 Task: Add a signature Lindsay Hall containing With gratitude and sincere wishes, Lindsay Hall to email address softage.9@softage.net and add a label Product manuals
Action: Mouse moved to (1011, 63)
Screenshot: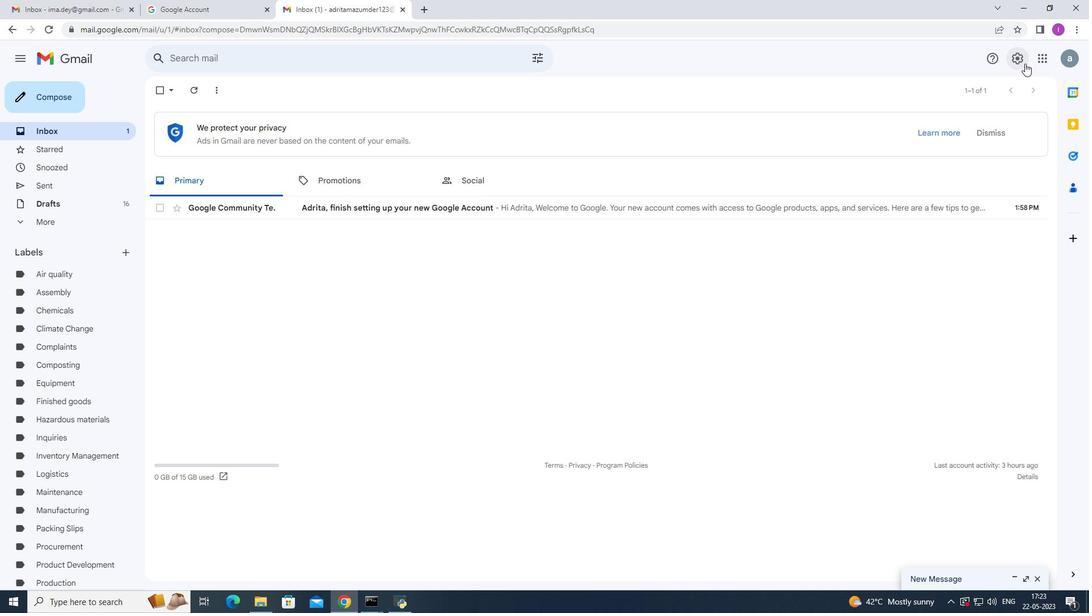 
Action: Mouse pressed left at (1011, 63)
Screenshot: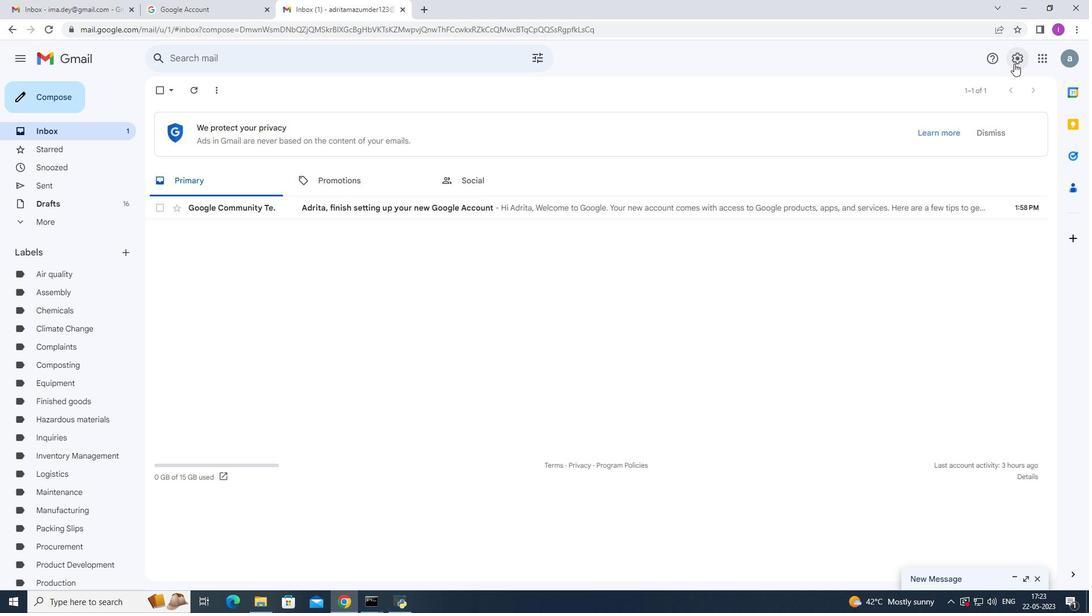 
Action: Mouse moved to (985, 111)
Screenshot: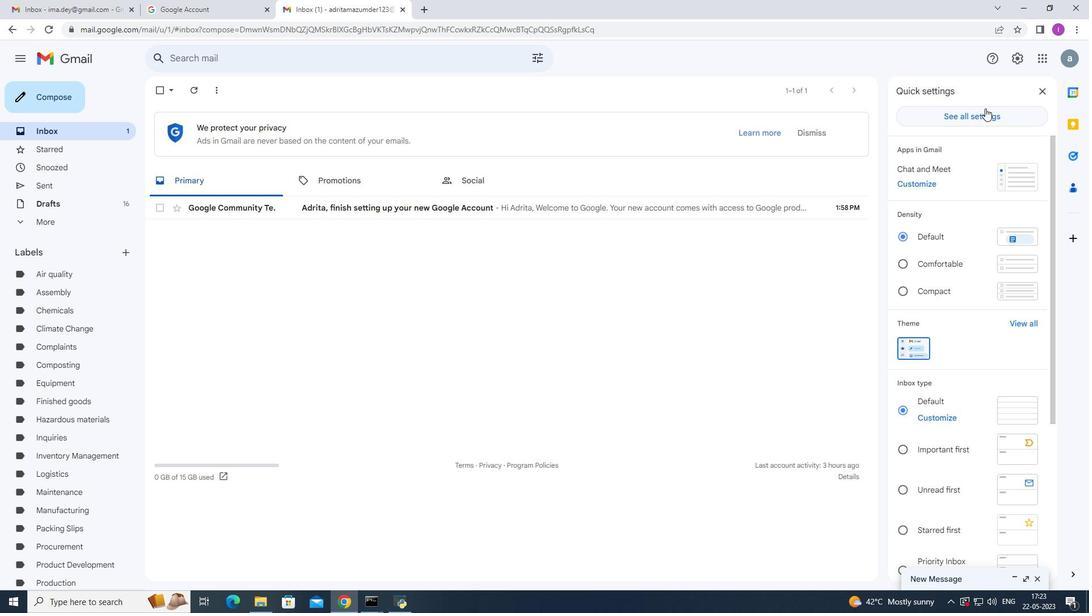 
Action: Mouse pressed left at (985, 111)
Screenshot: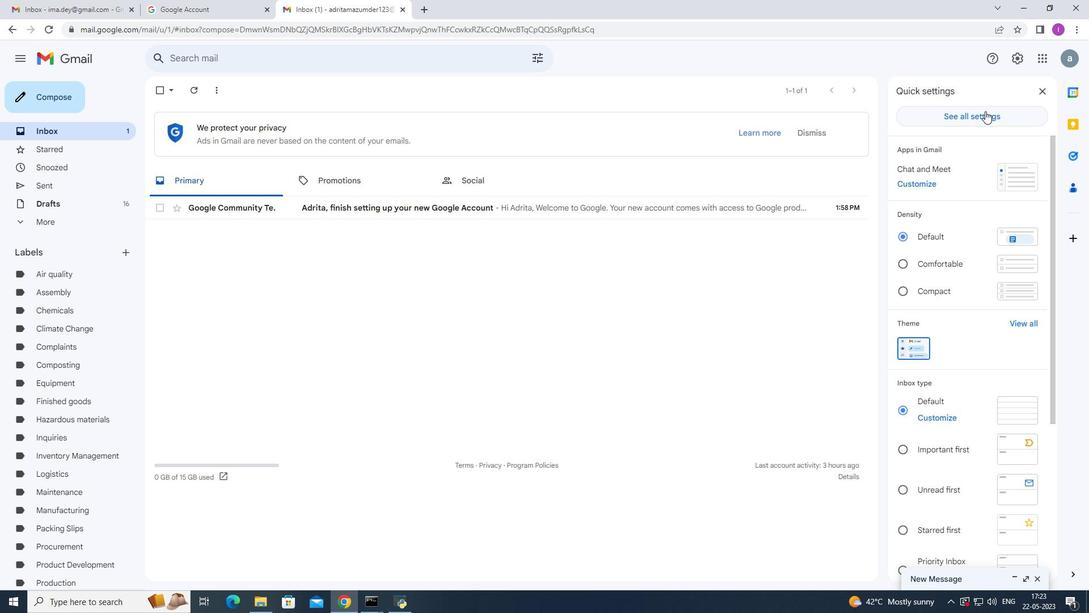 
Action: Mouse moved to (631, 496)
Screenshot: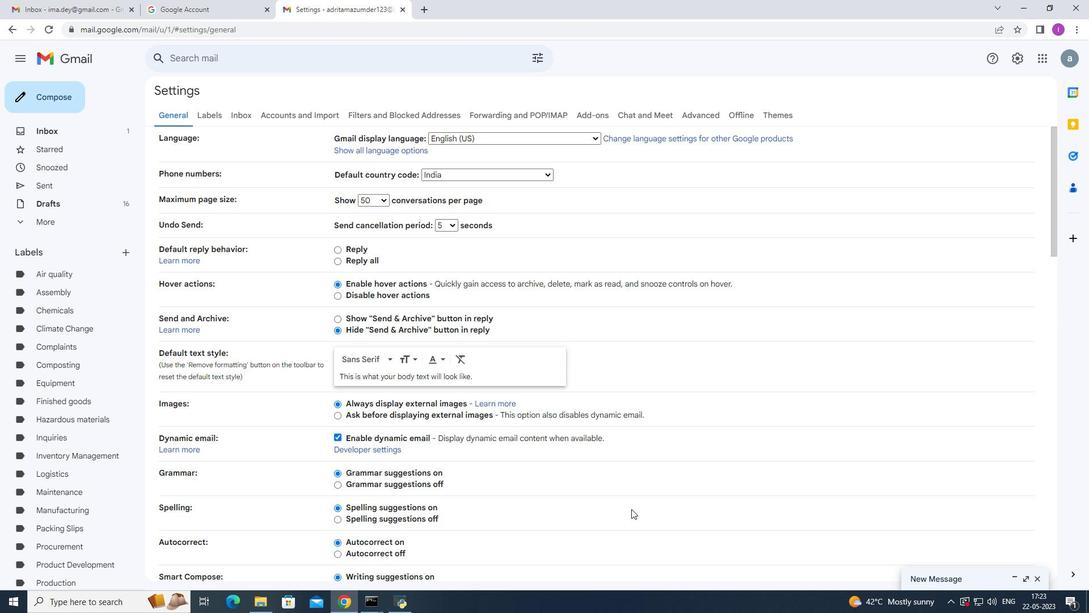 
Action: Mouse scrolled (631, 496) with delta (0, 0)
Screenshot: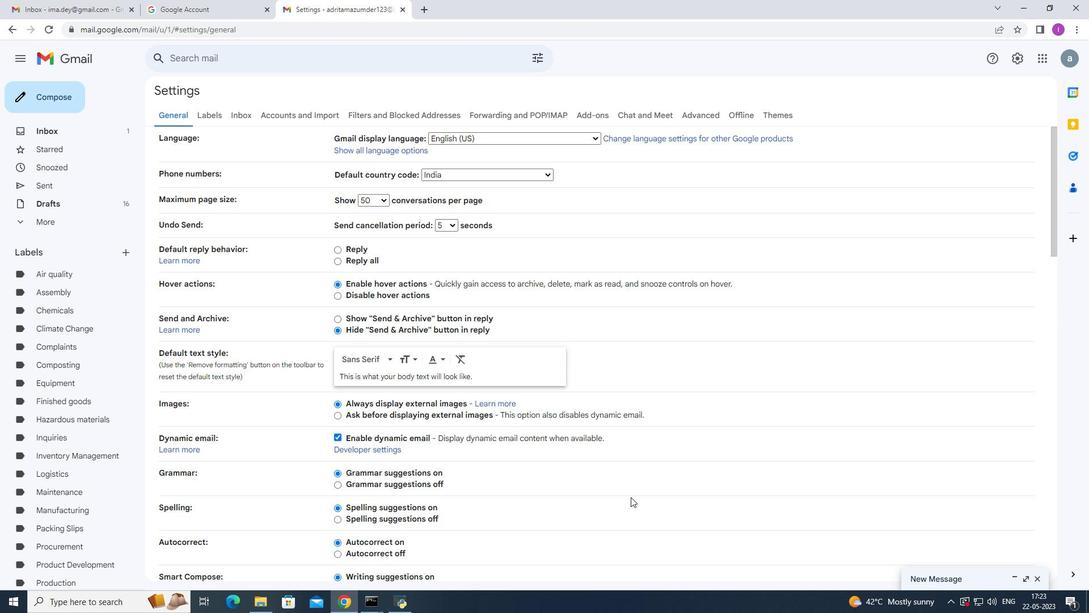
Action: Mouse scrolled (631, 496) with delta (0, 0)
Screenshot: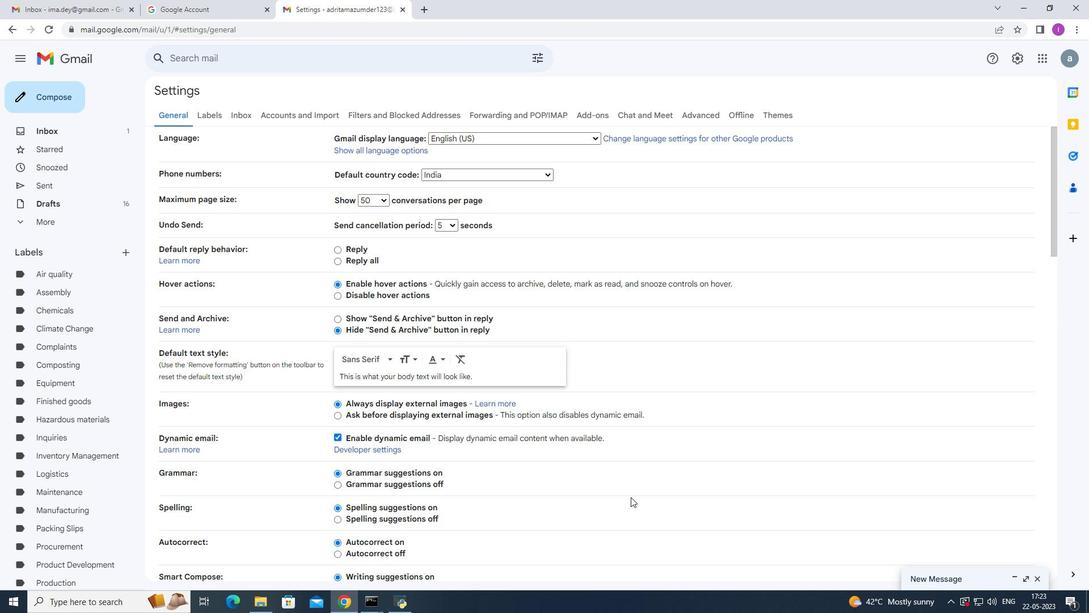 
Action: Mouse scrolled (631, 496) with delta (0, 0)
Screenshot: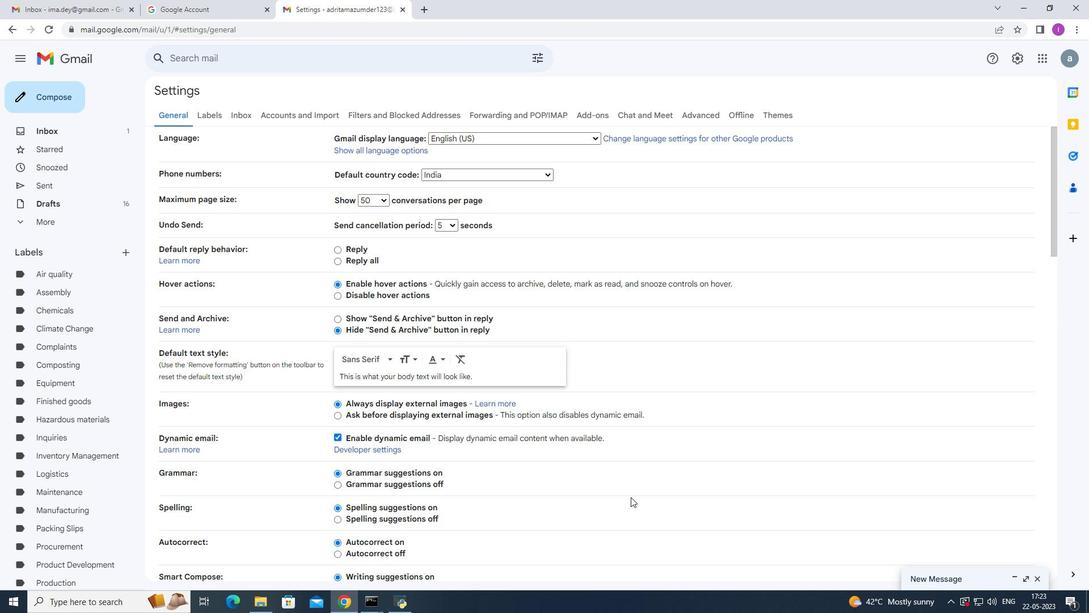 
Action: Mouse moved to (630, 489)
Screenshot: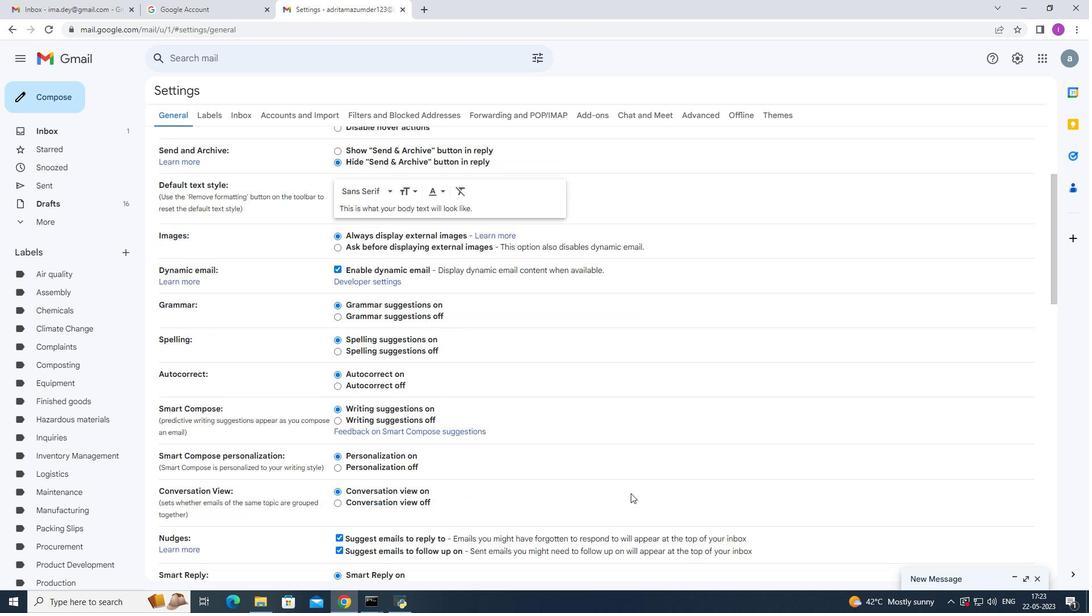 
Action: Mouse scrolled (630, 488) with delta (0, 0)
Screenshot: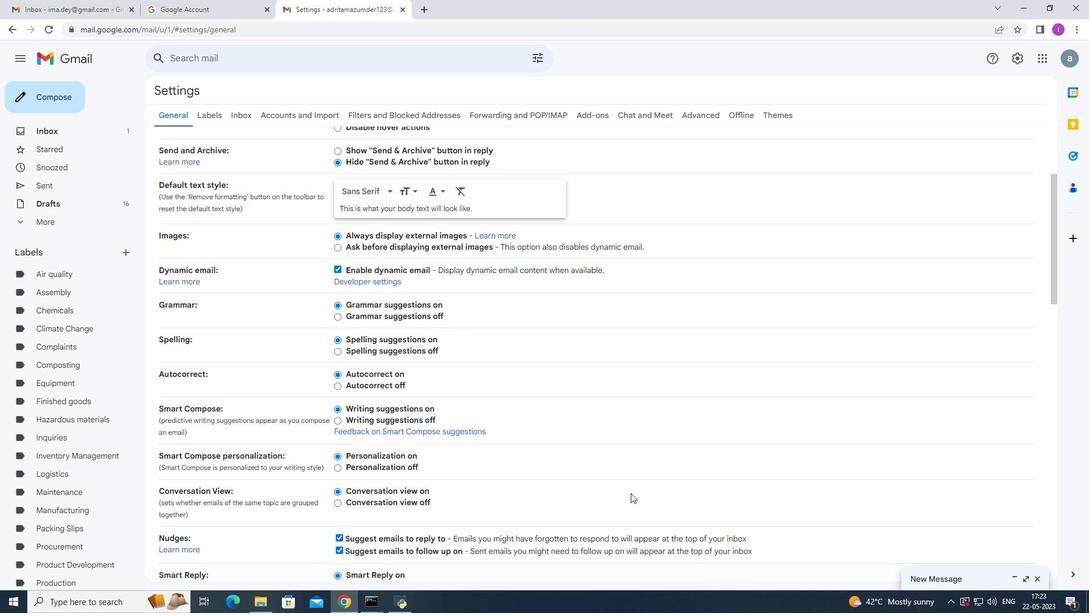 
Action: Mouse moved to (630, 489)
Screenshot: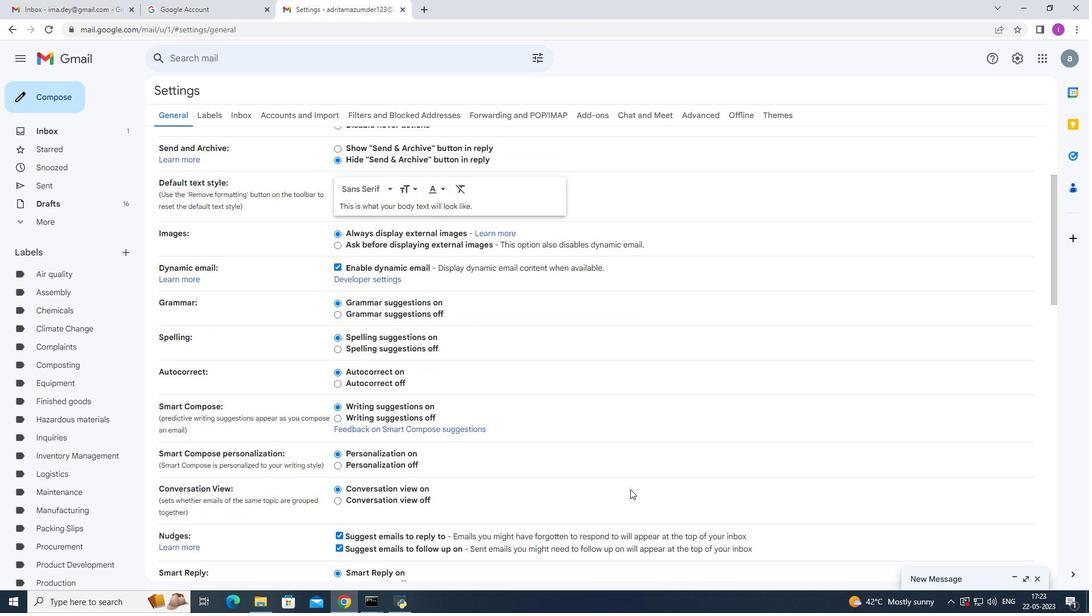 
Action: Mouse scrolled (630, 488) with delta (0, 0)
Screenshot: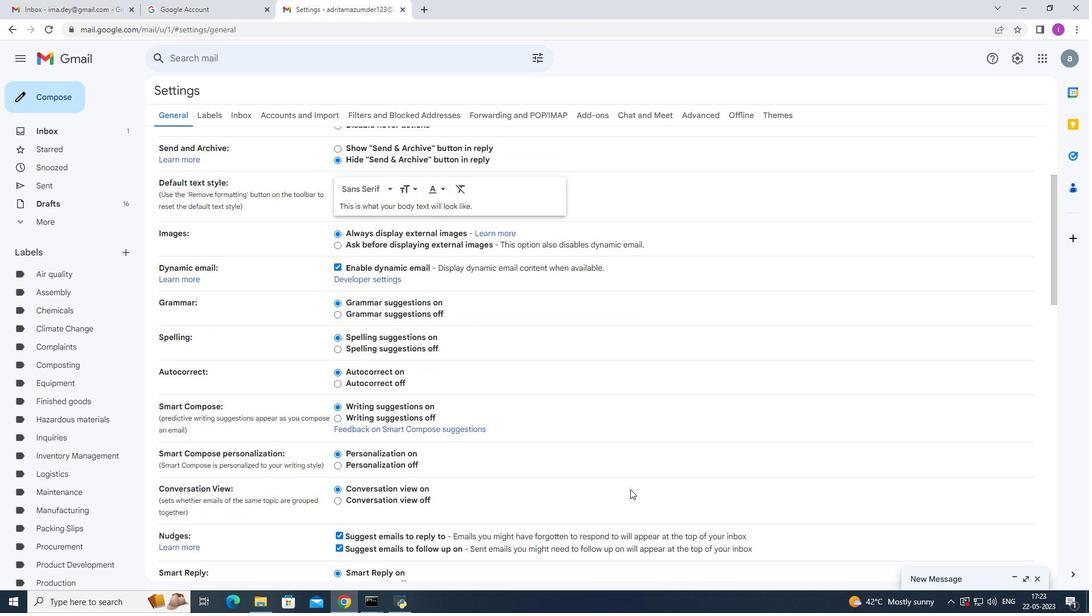 
Action: Mouse scrolled (630, 488) with delta (0, 0)
Screenshot: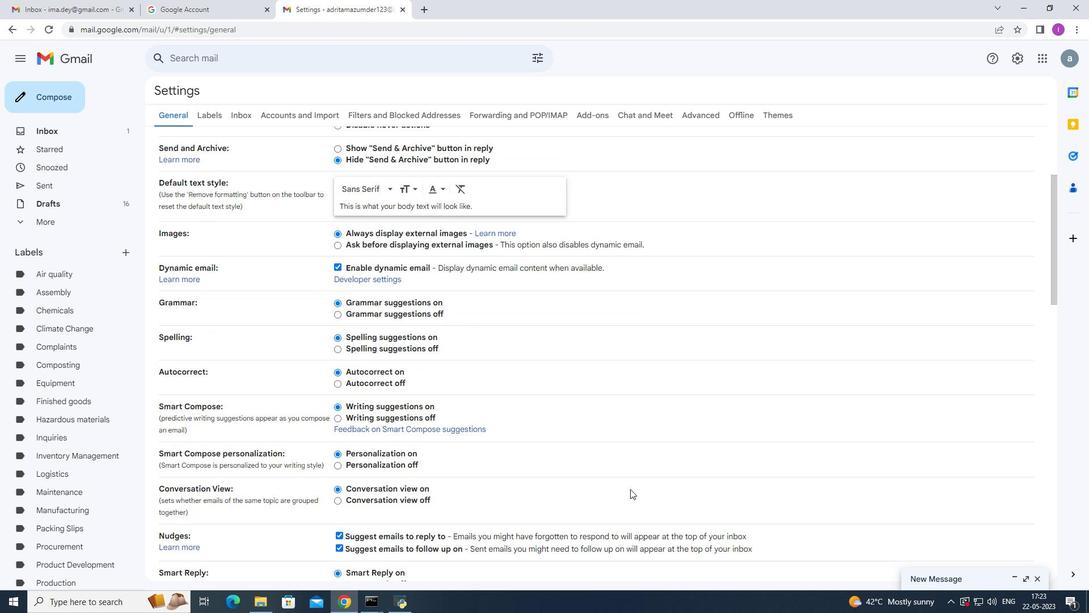 
Action: Mouse moved to (628, 479)
Screenshot: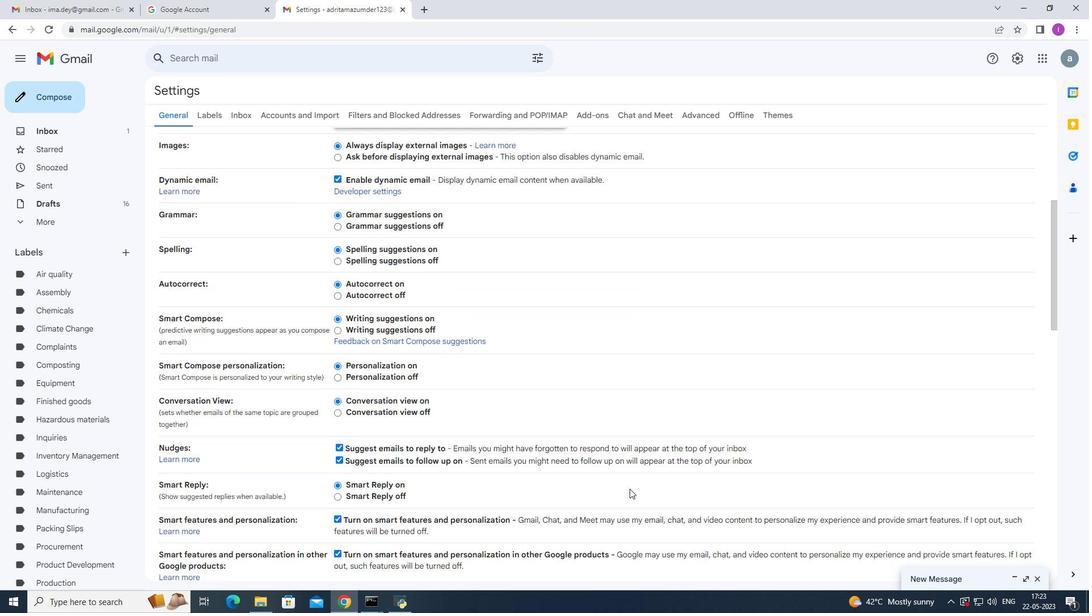 
Action: Mouse scrolled (628, 479) with delta (0, 0)
Screenshot: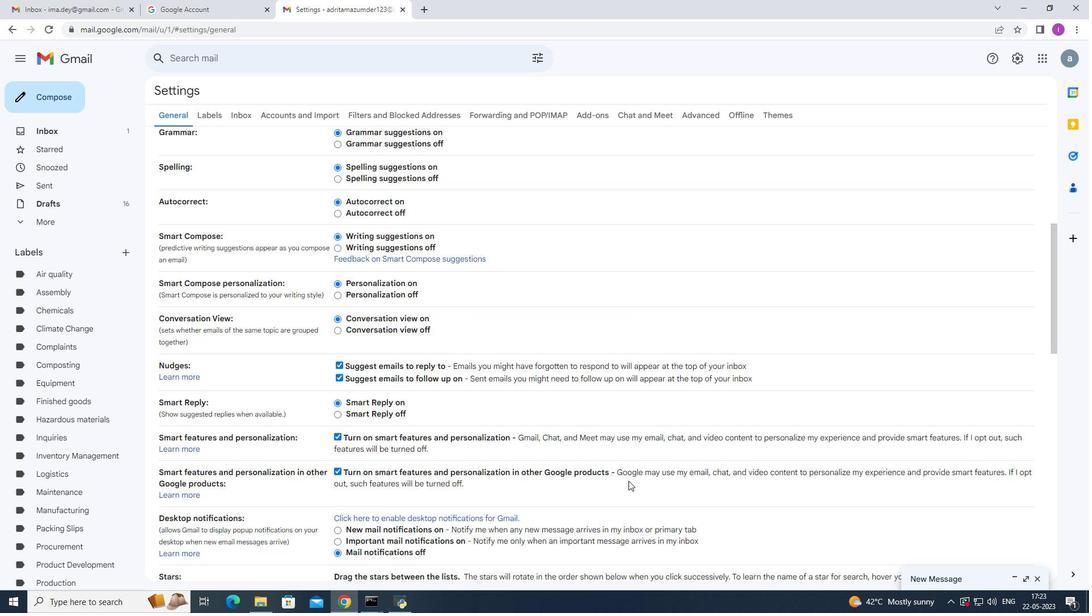 
Action: Mouse moved to (628, 479)
Screenshot: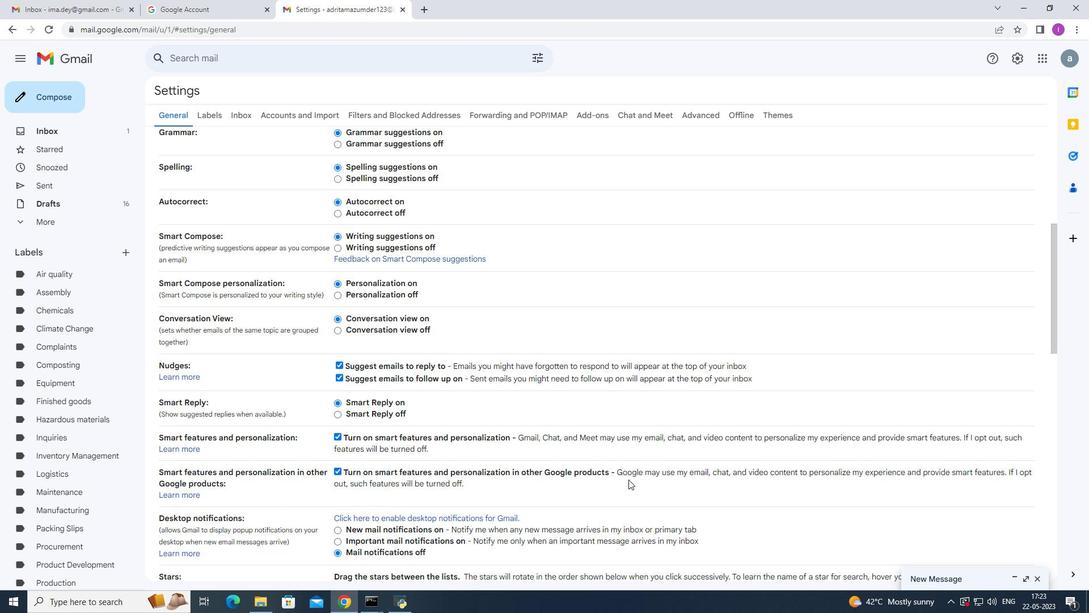 
Action: Mouse scrolled (628, 479) with delta (0, 0)
Screenshot: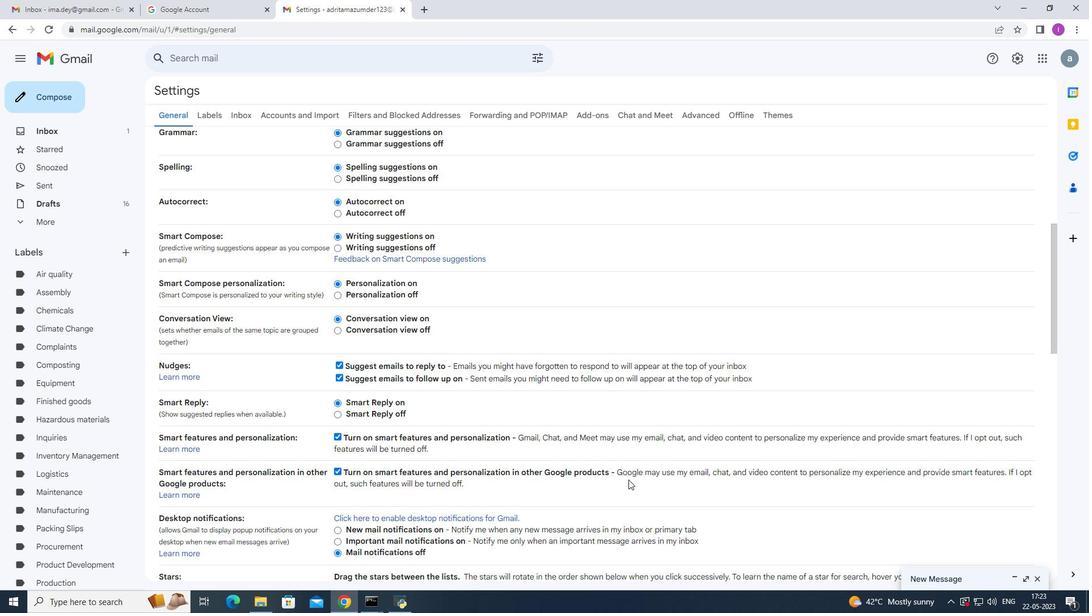 
Action: Mouse scrolled (628, 479) with delta (0, 0)
Screenshot: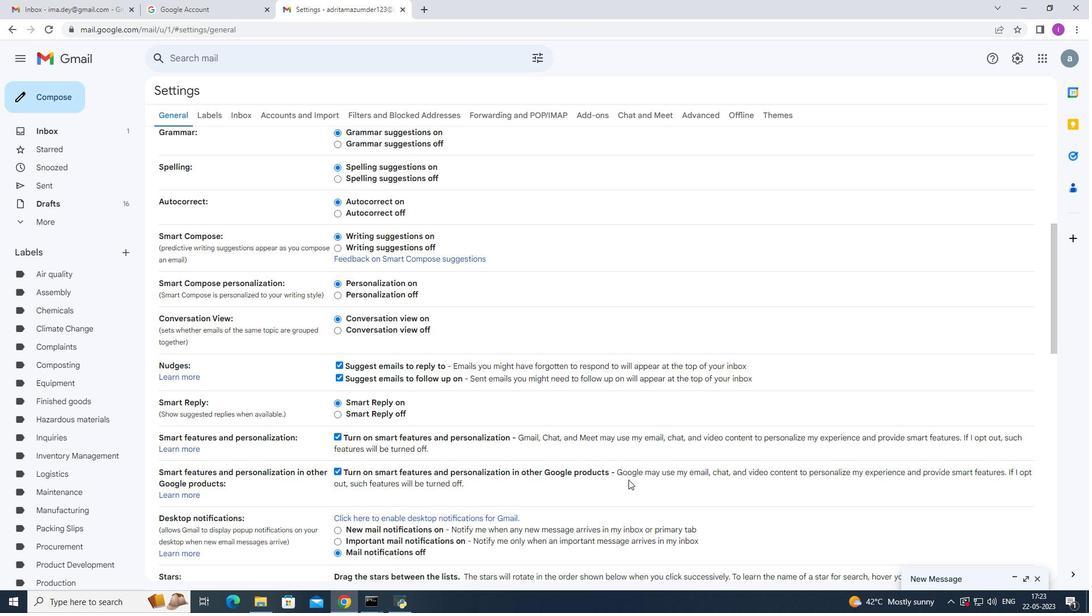 
Action: Mouse moved to (628, 474)
Screenshot: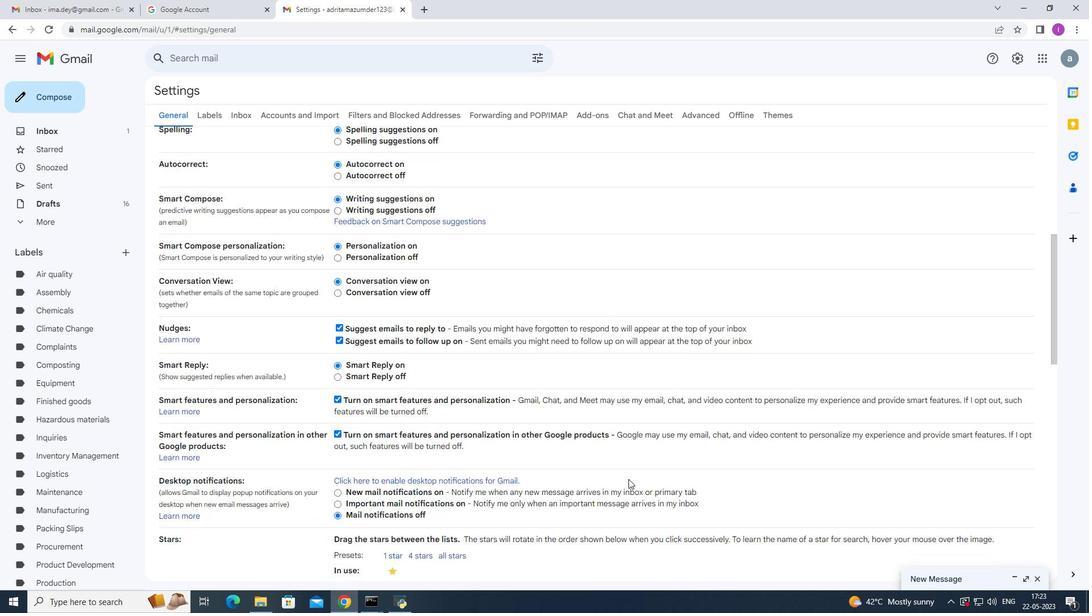 
Action: Mouse scrolled (628, 473) with delta (0, 0)
Screenshot: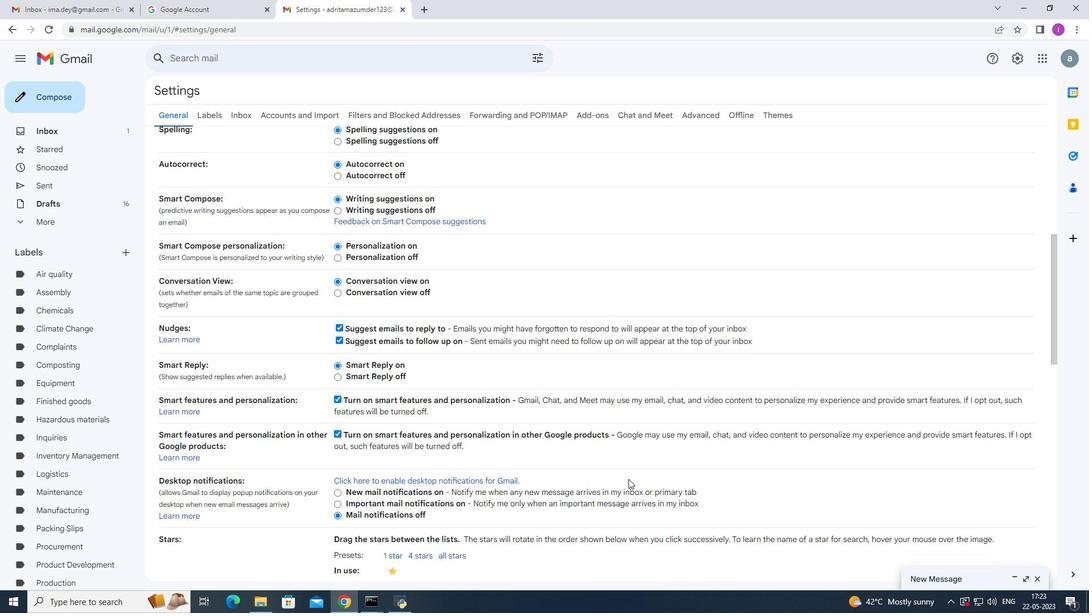 
Action: Mouse scrolled (628, 473) with delta (0, 0)
Screenshot: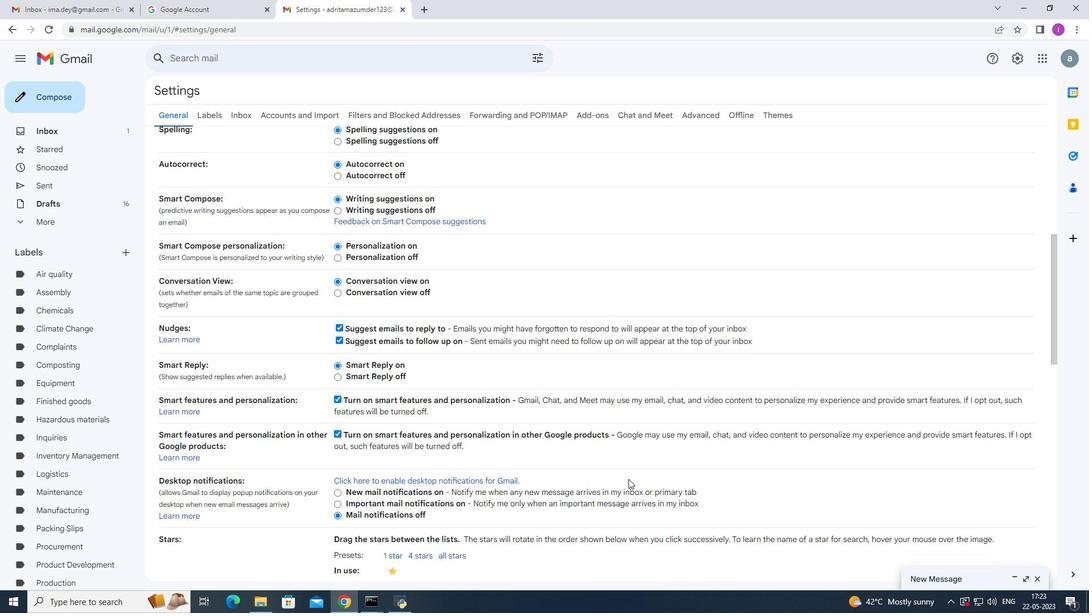 
Action: Mouse scrolled (628, 473) with delta (0, 0)
Screenshot: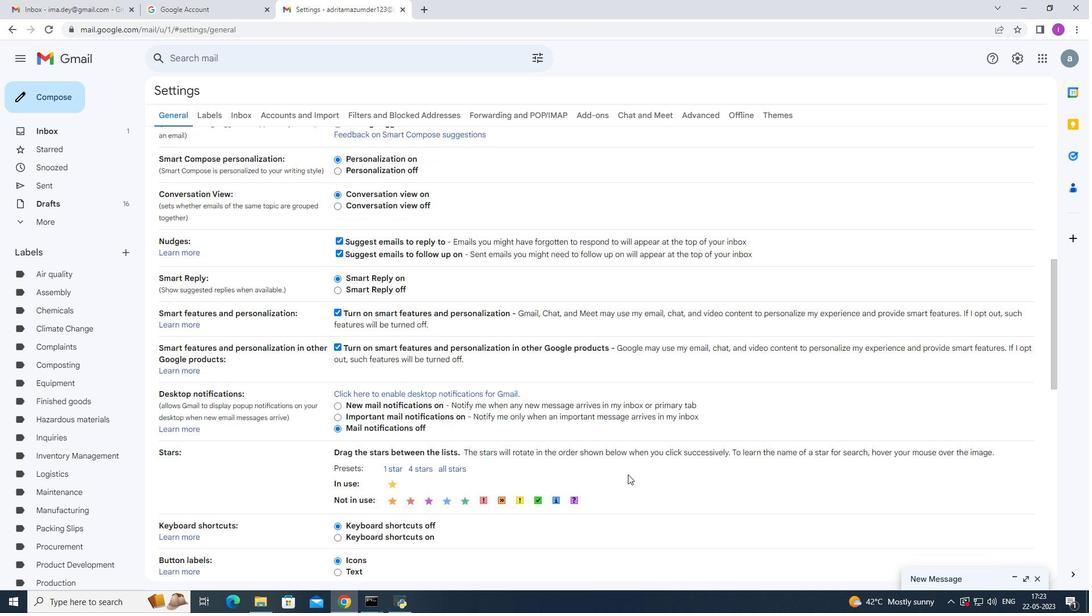 
Action: Mouse moved to (455, 491)
Screenshot: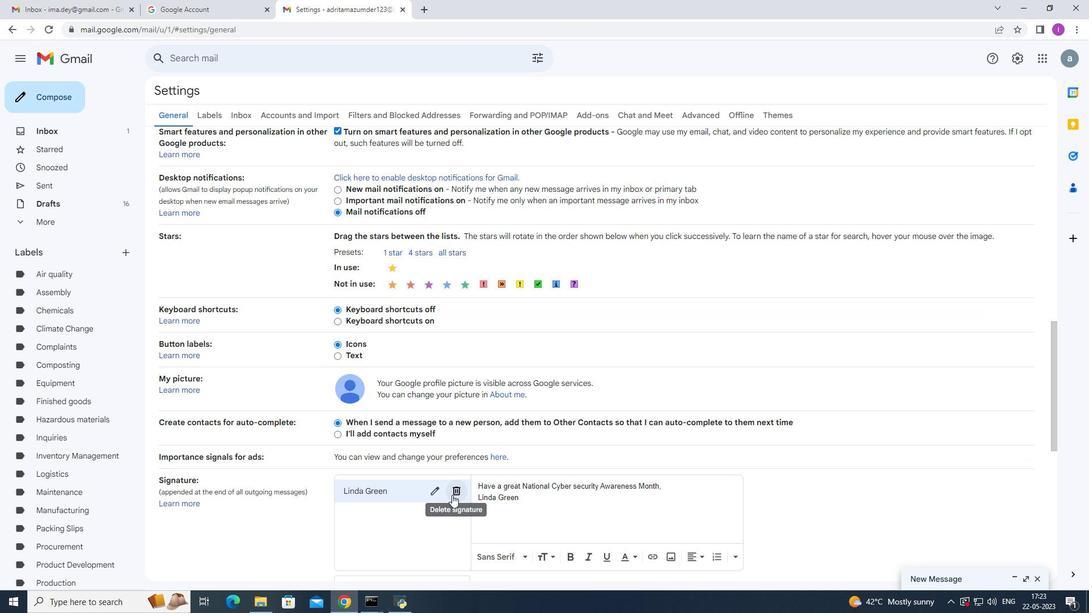 
Action: Mouse pressed left at (455, 491)
Screenshot: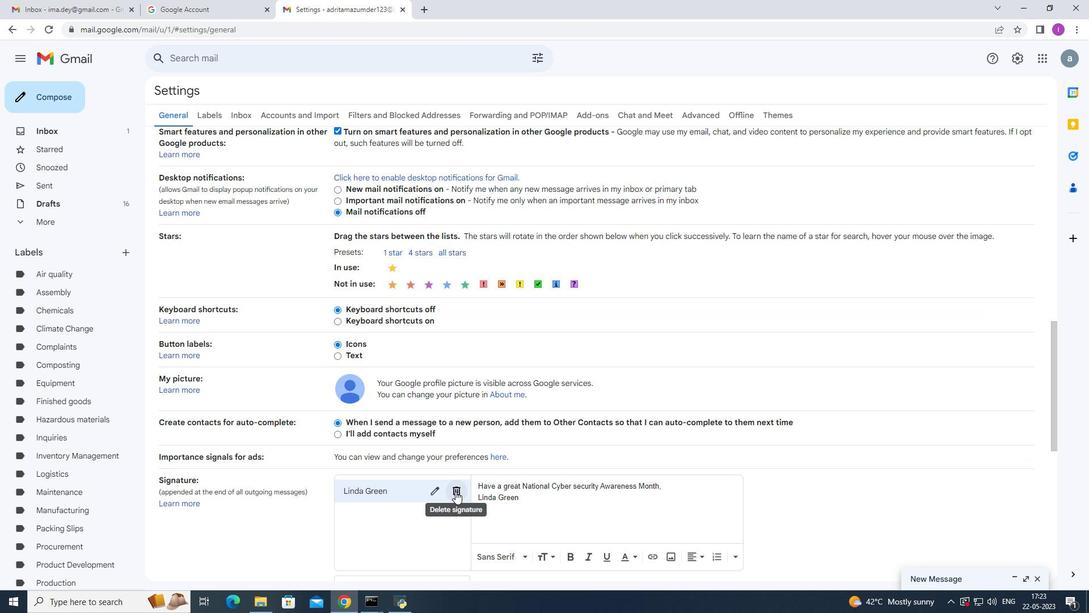 
Action: Mouse moved to (637, 332)
Screenshot: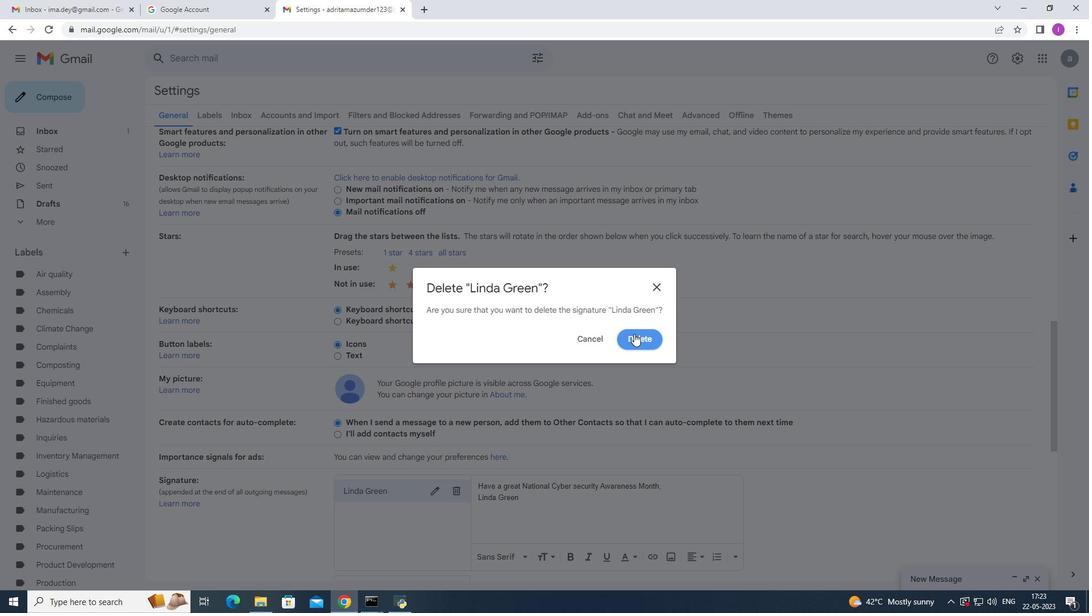 
Action: Mouse pressed left at (637, 332)
Screenshot: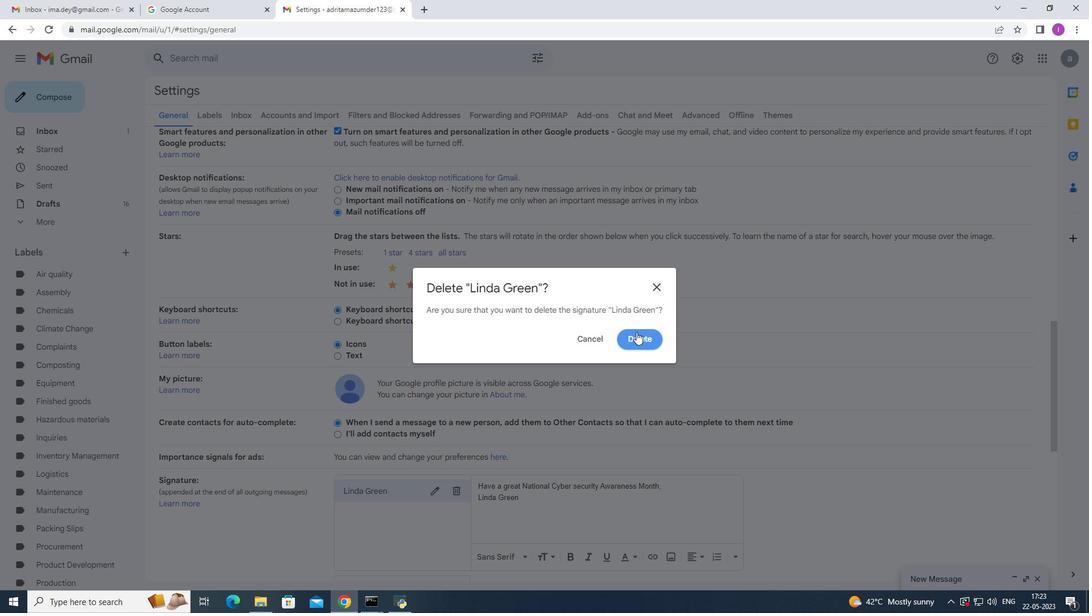 
Action: Mouse moved to (399, 503)
Screenshot: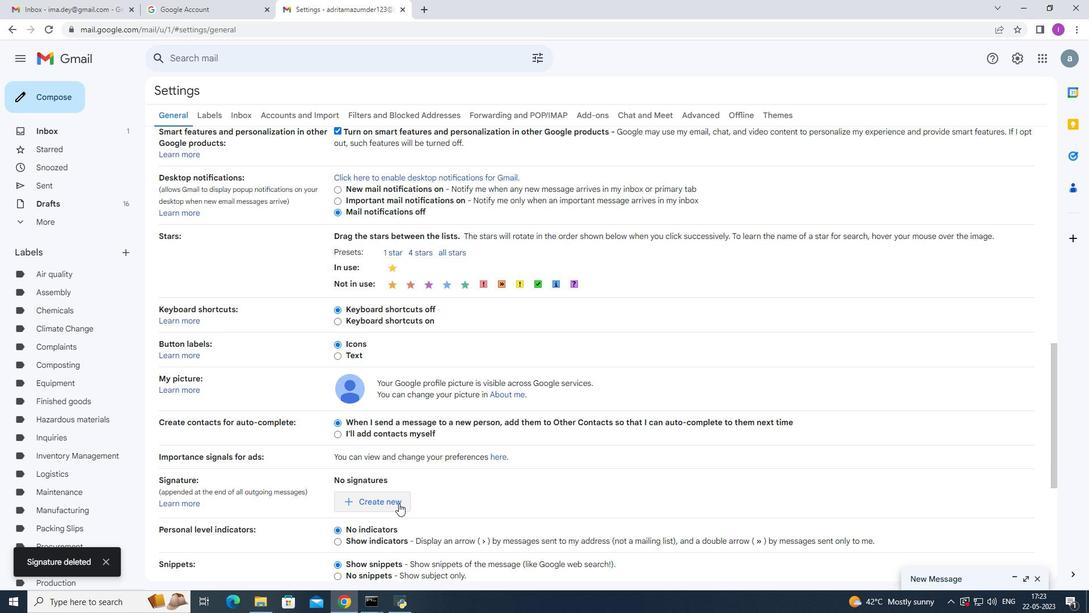 
Action: Mouse pressed left at (399, 503)
Screenshot: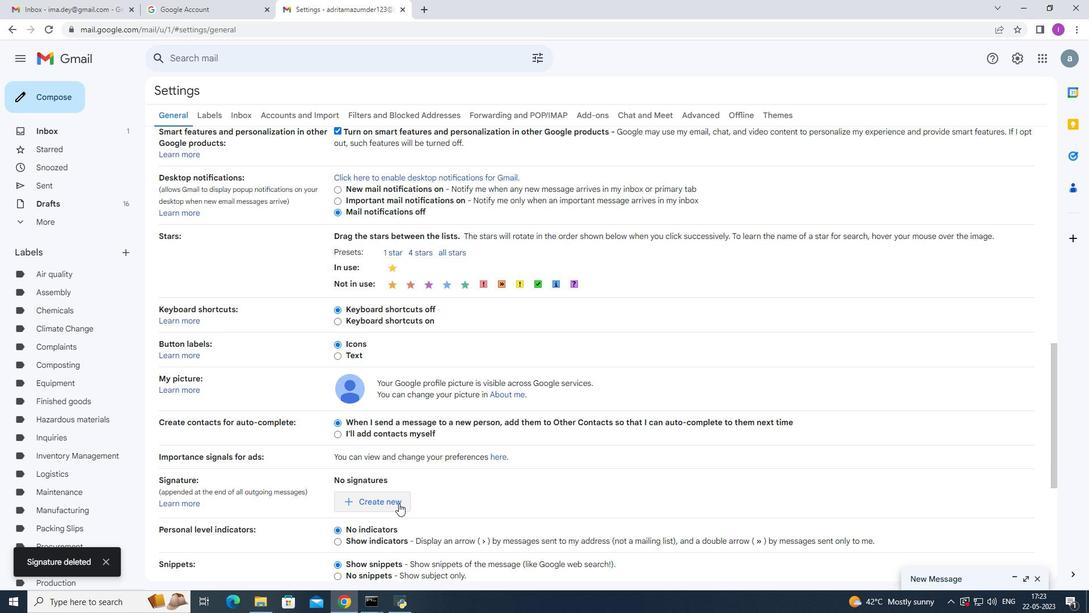 
Action: Mouse moved to (442, 308)
Screenshot: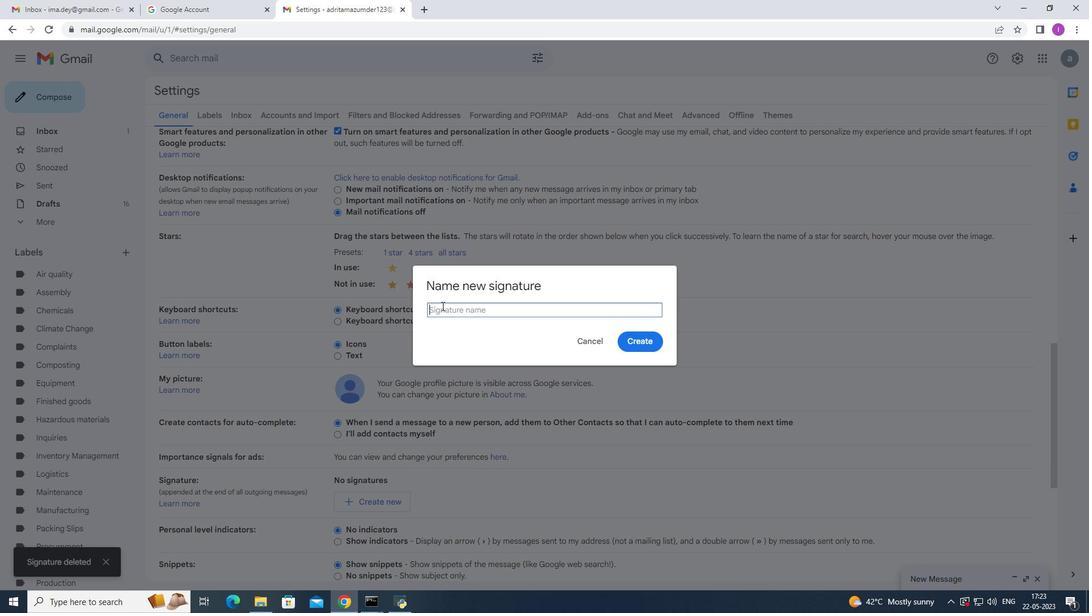 
Action: Mouse pressed left at (442, 308)
Screenshot: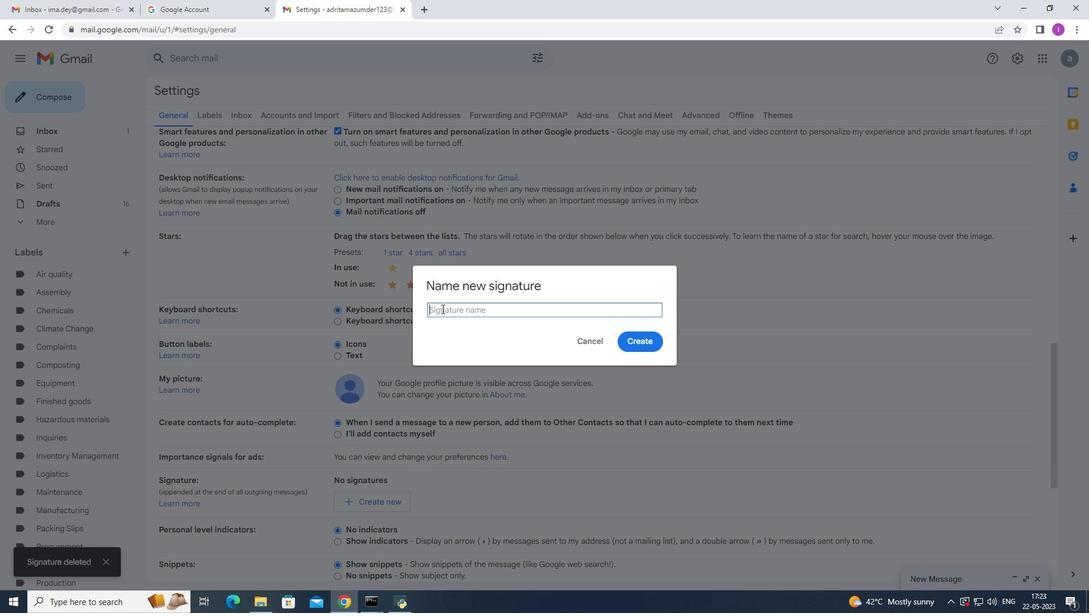 
Action: Mouse moved to (440, 309)
Screenshot: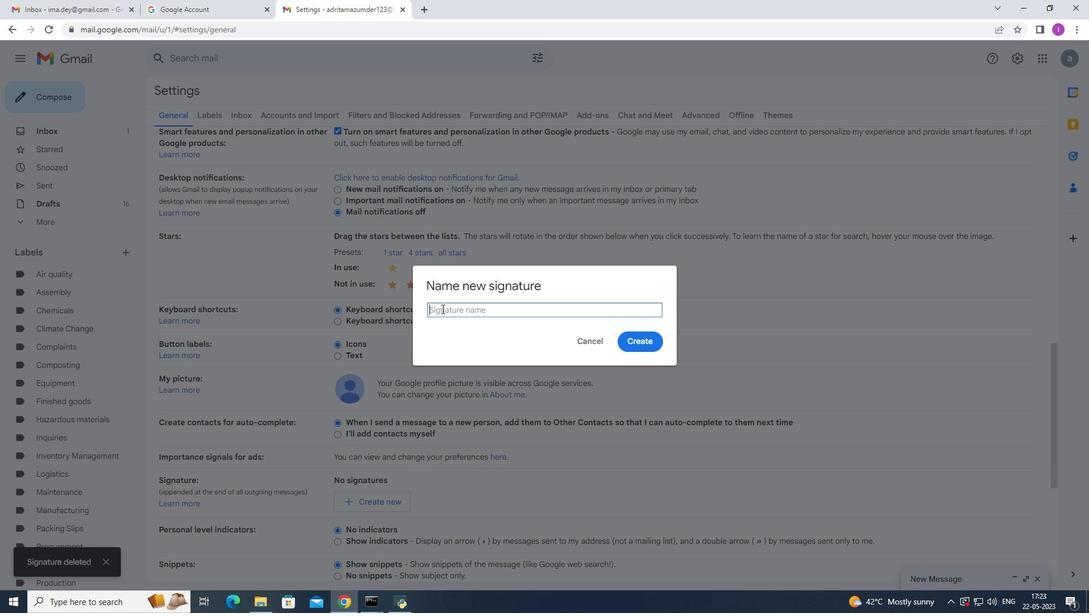 
Action: Key pressed <Key.shift>Lindsay<Key.space><Key.shift>Hall
Screenshot: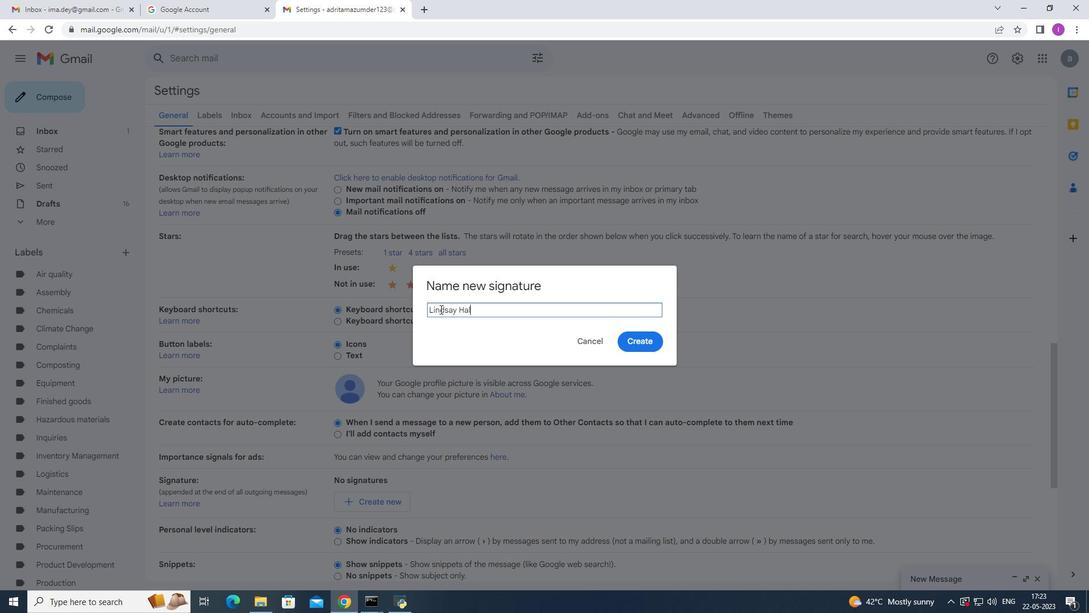 
Action: Mouse moved to (643, 338)
Screenshot: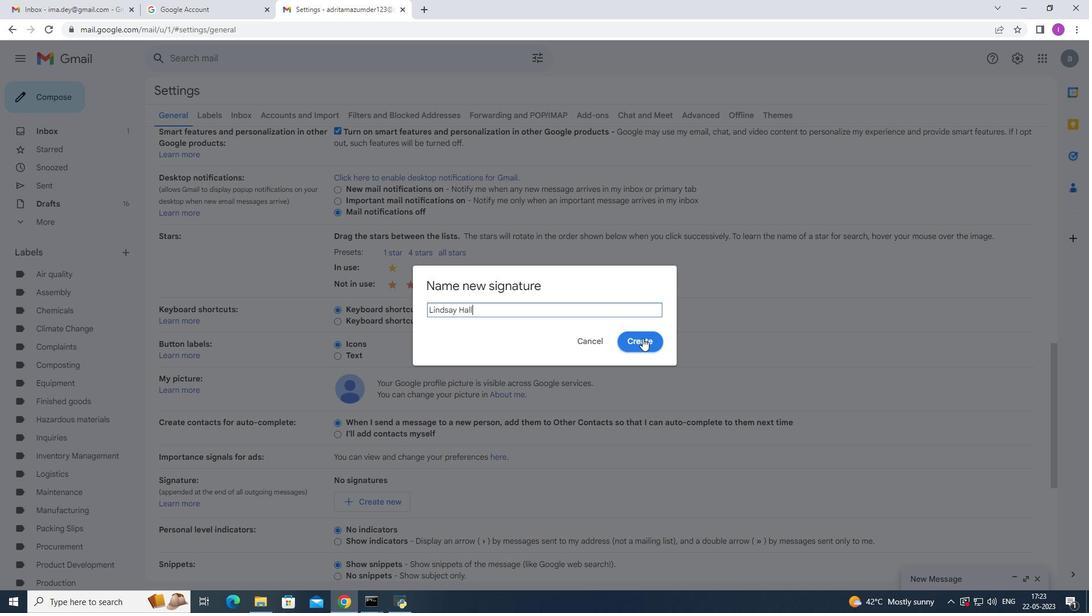 
Action: Mouse pressed left at (643, 338)
Screenshot: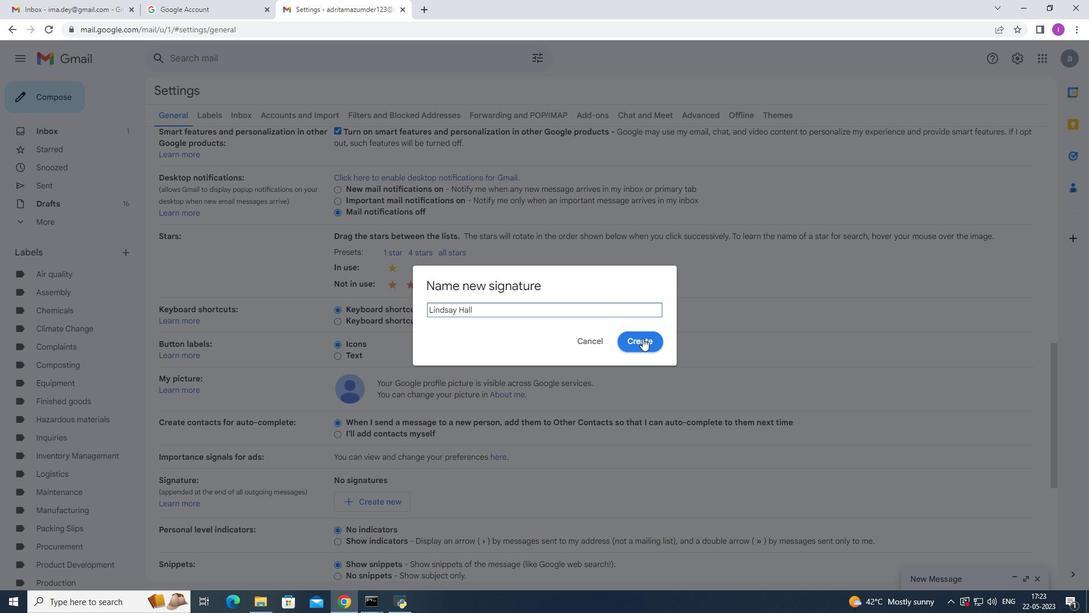 
Action: Mouse moved to (441, 508)
Screenshot: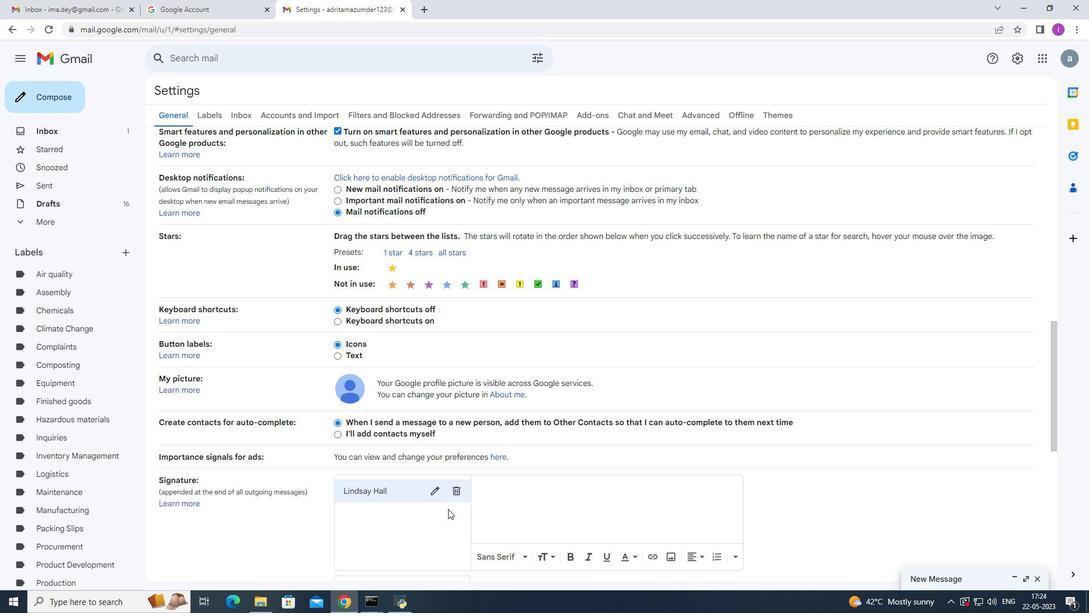 
Action: Mouse scrolled (441, 508) with delta (0, 0)
Screenshot: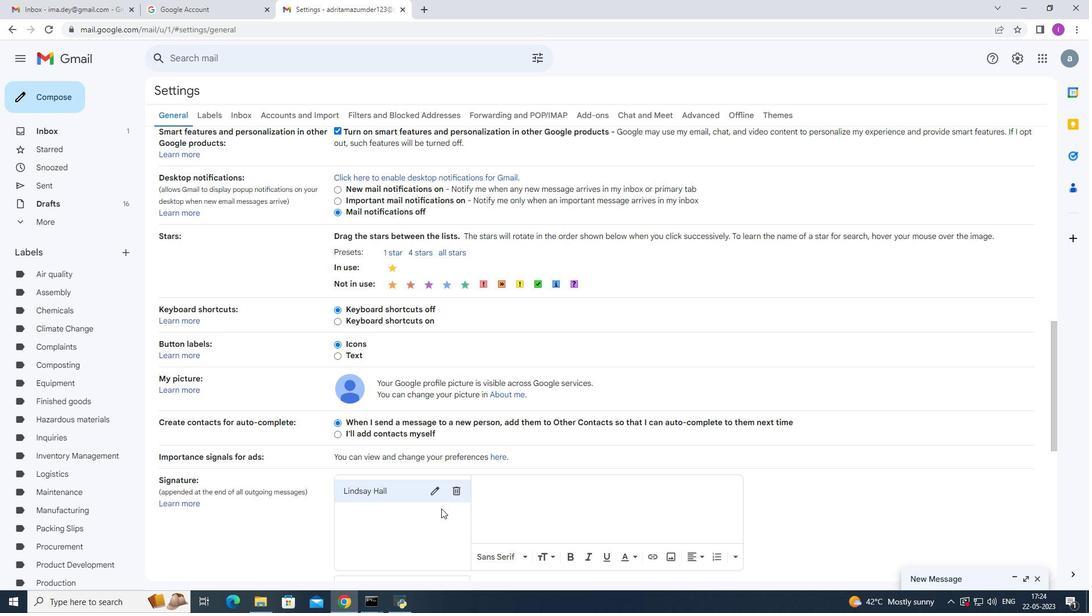 
Action: Mouse scrolled (441, 508) with delta (0, 0)
Screenshot: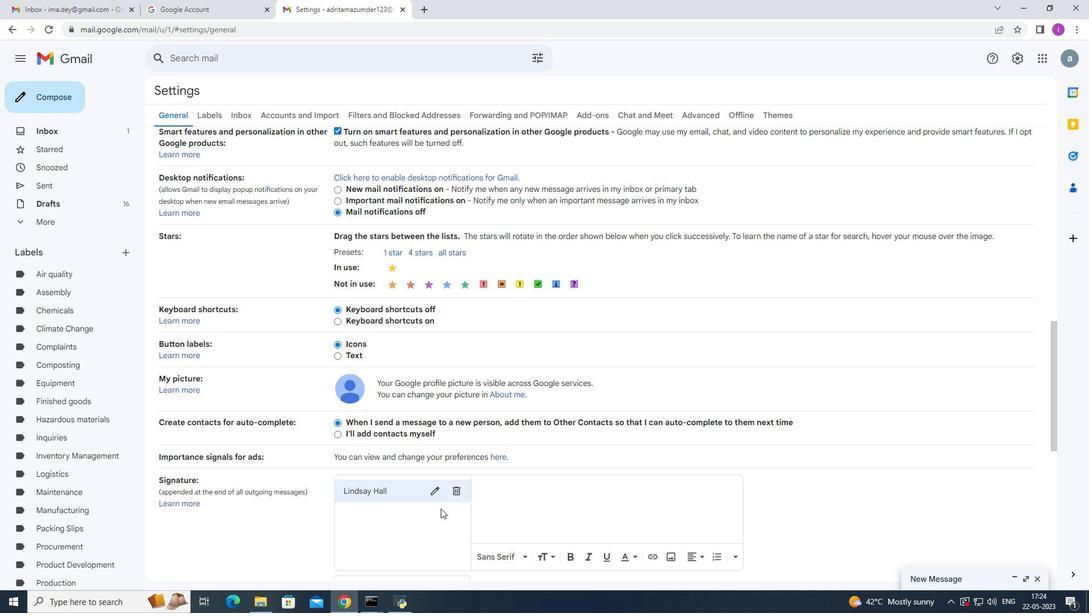 
Action: Mouse scrolled (441, 508) with delta (0, 0)
Screenshot: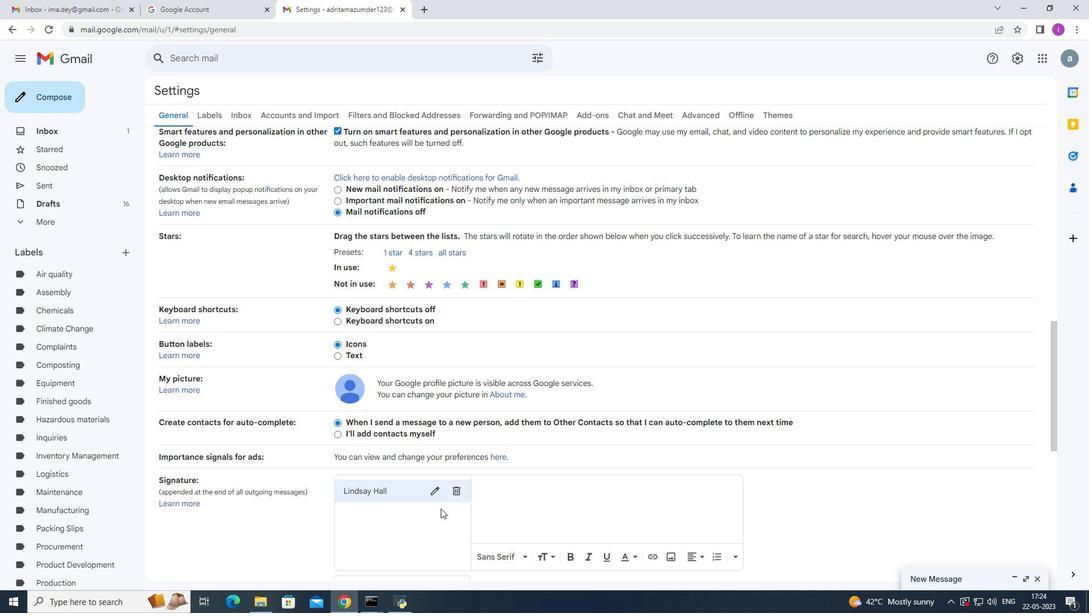 
Action: Mouse scrolled (441, 508) with delta (0, 0)
Screenshot: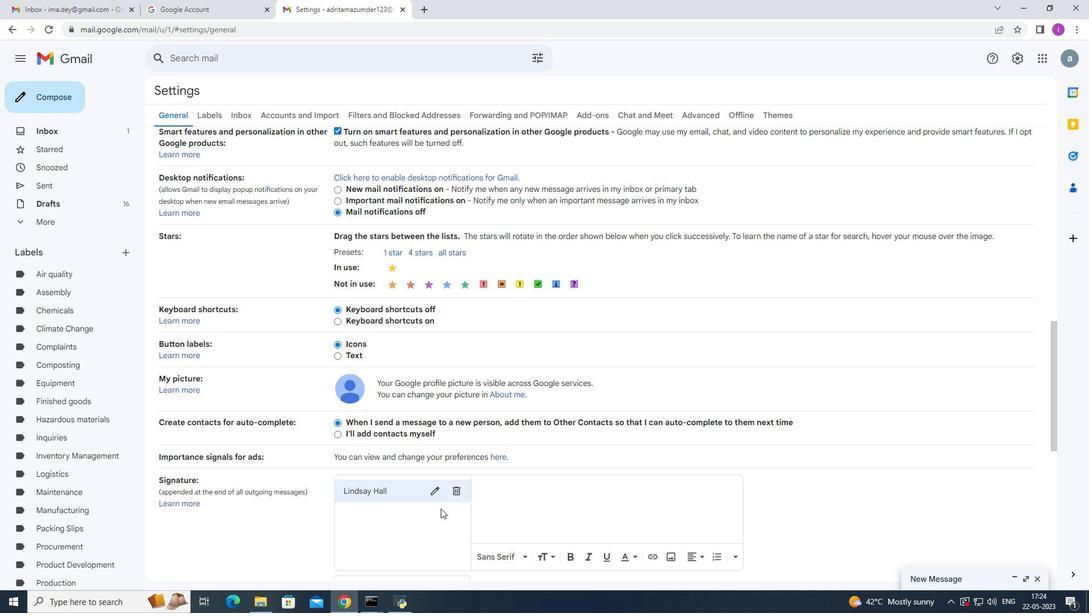 
Action: Mouse scrolled (441, 508) with delta (0, 0)
Screenshot: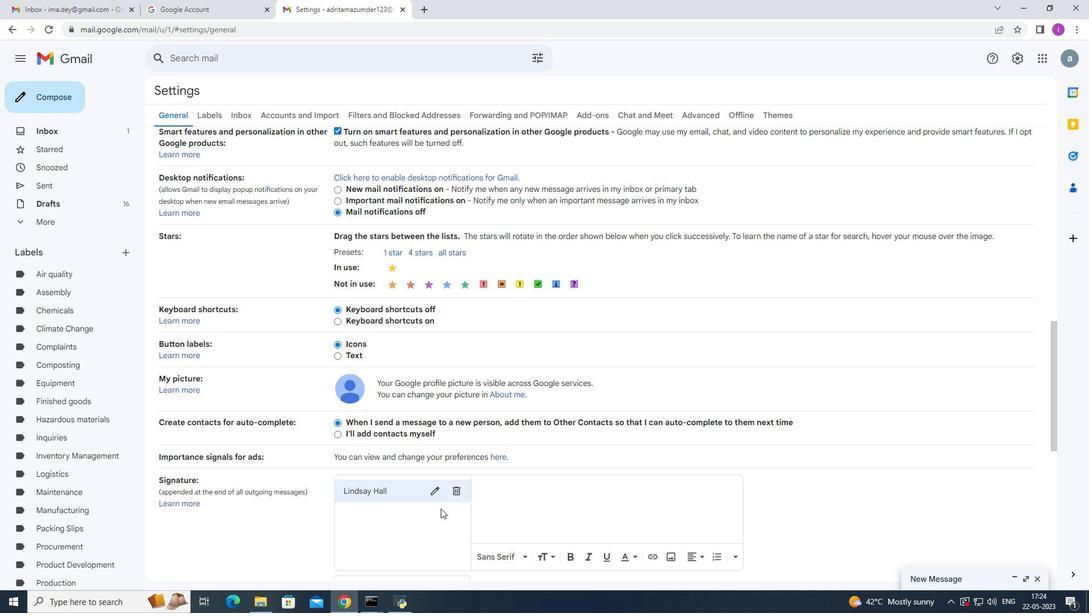 
Action: Mouse moved to (429, 363)
Screenshot: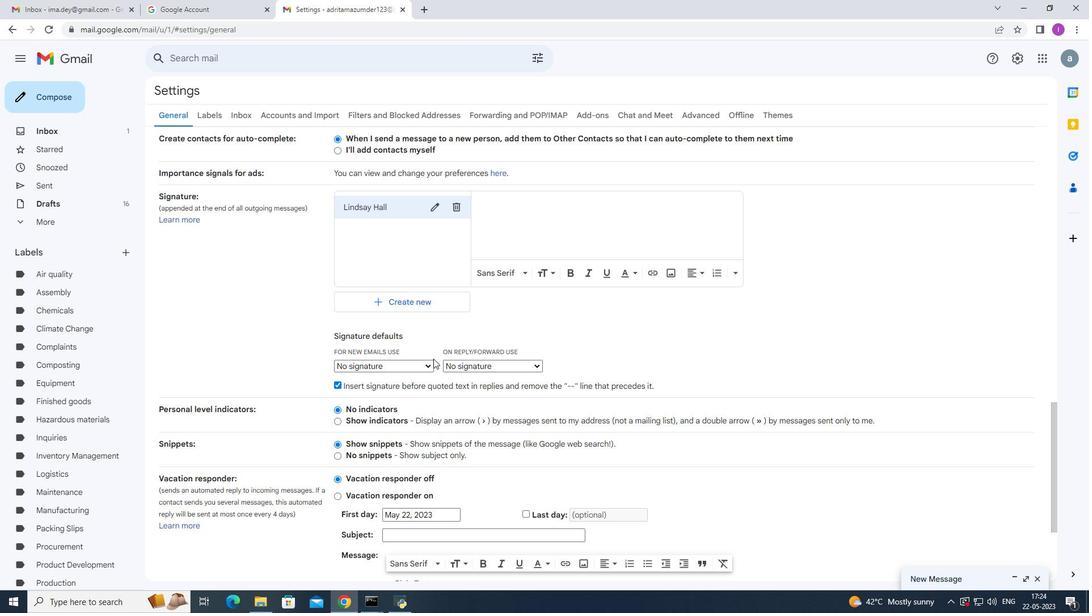 
Action: Mouse pressed left at (429, 363)
Screenshot: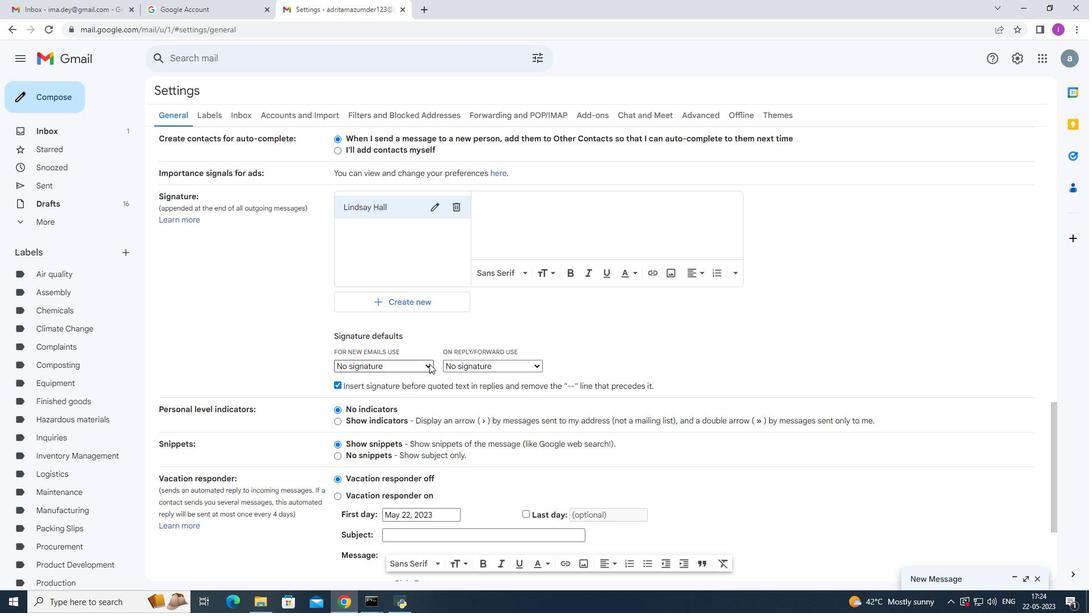 
Action: Mouse moved to (405, 390)
Screenshot: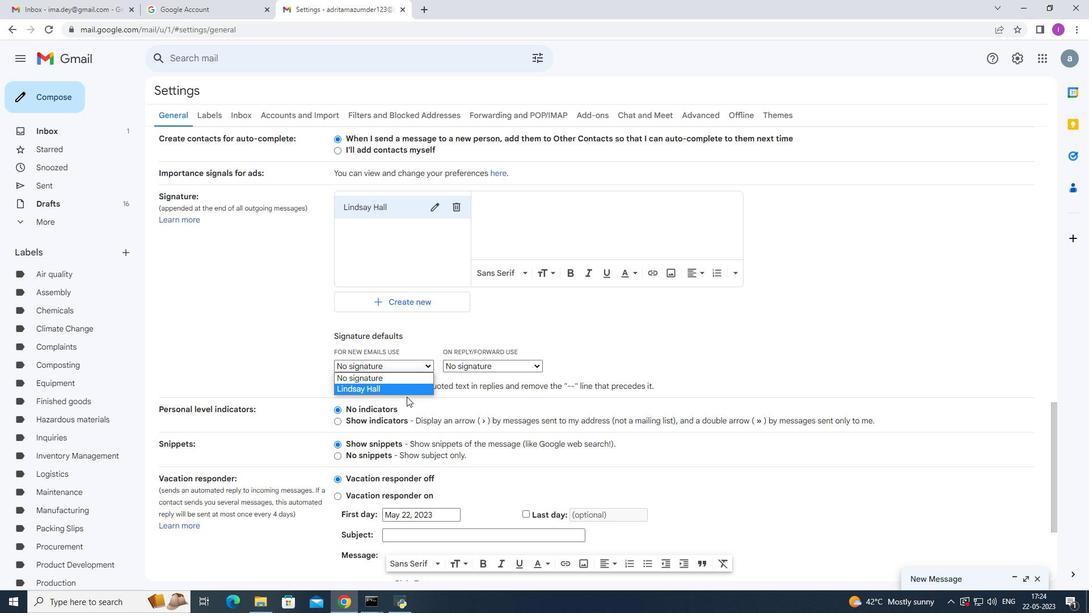 
Action: Mouse pressed left at (405, 390)
Screenshot: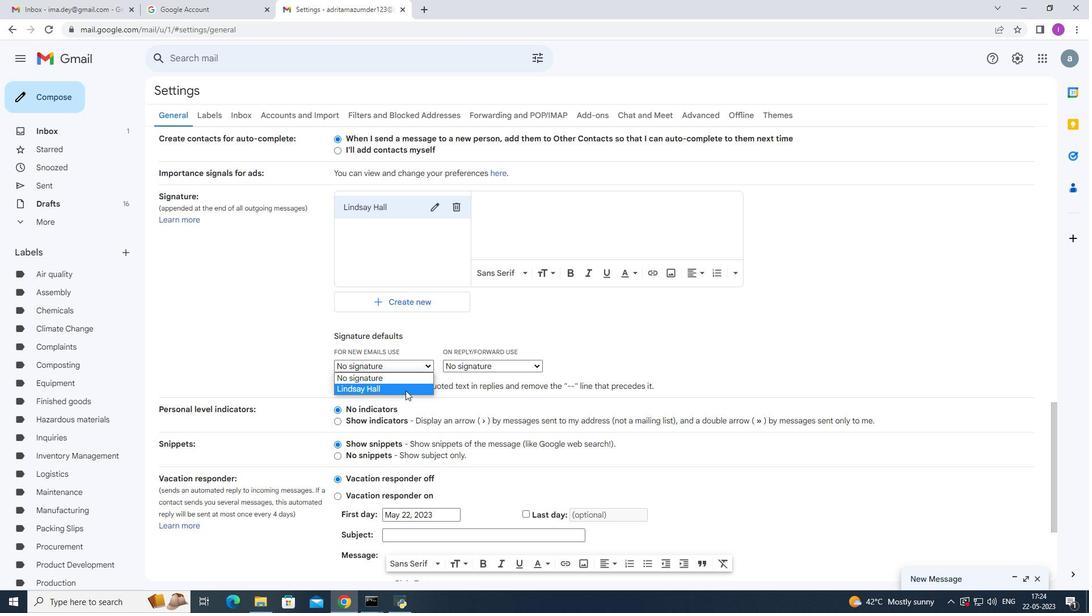 
Action: Mouse moved to (498, 270)
Screenshot: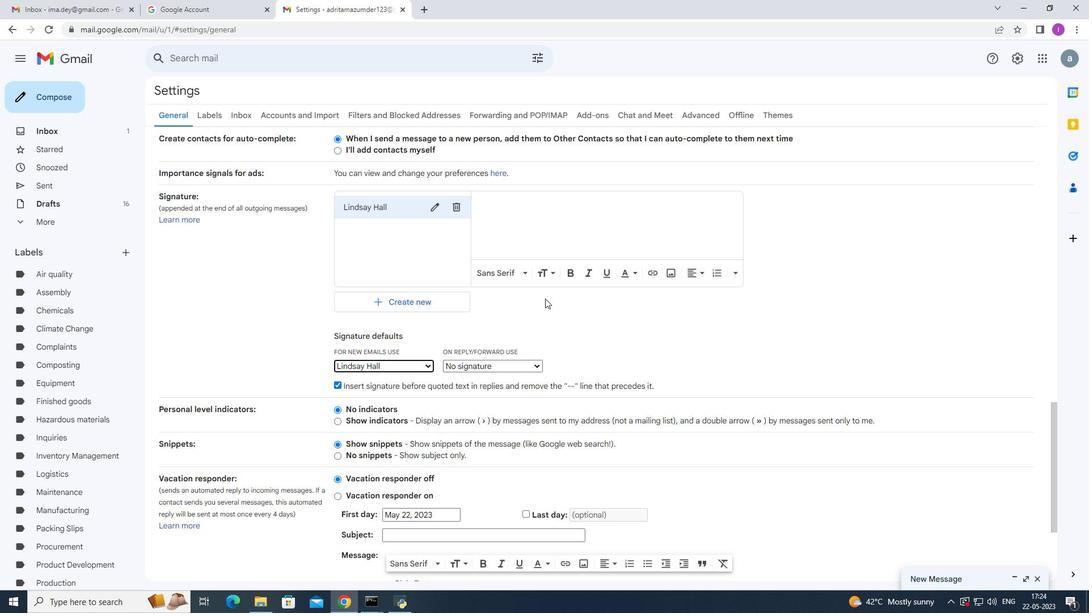 
Action: Mouse scrolled (513, 279) with delta (0, 0)
Screenshot: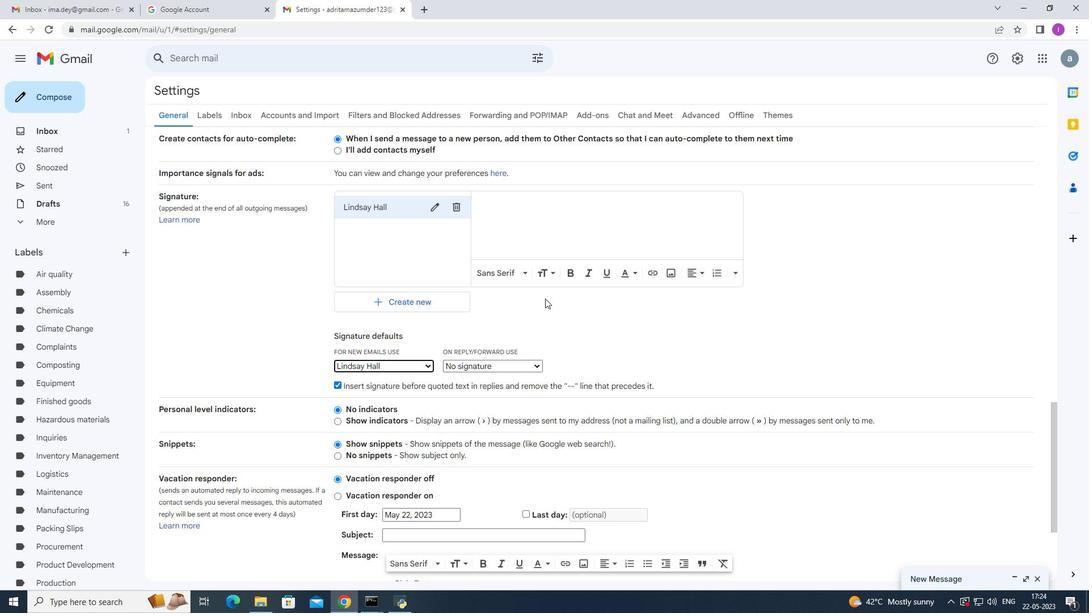 
Action: Mouse moved to (498, 262)
Screenshot: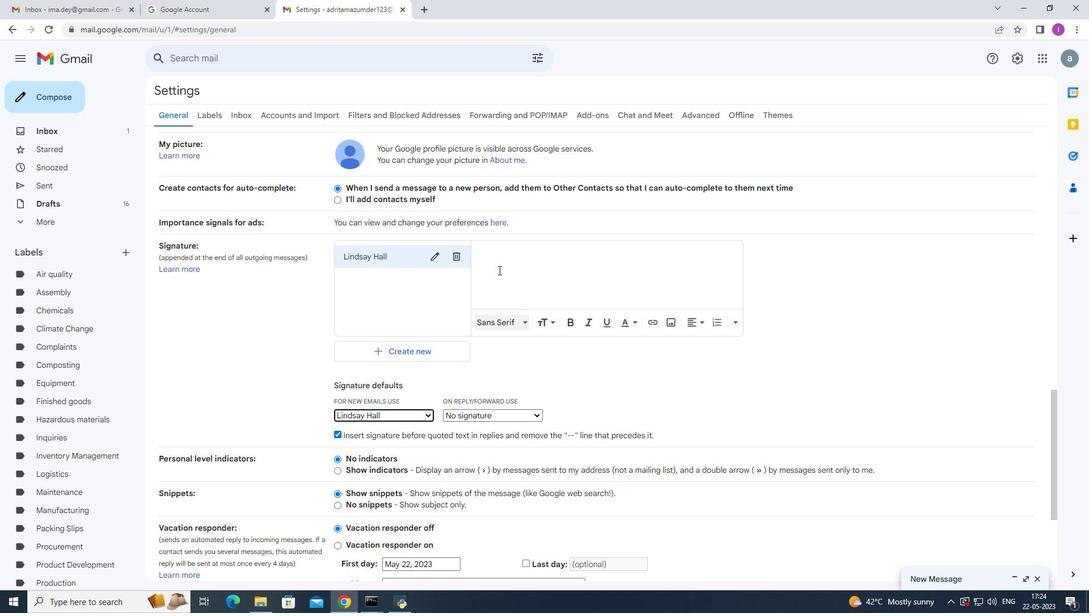 
Action: Mouse pressed left at (498, 262)
Screenshot: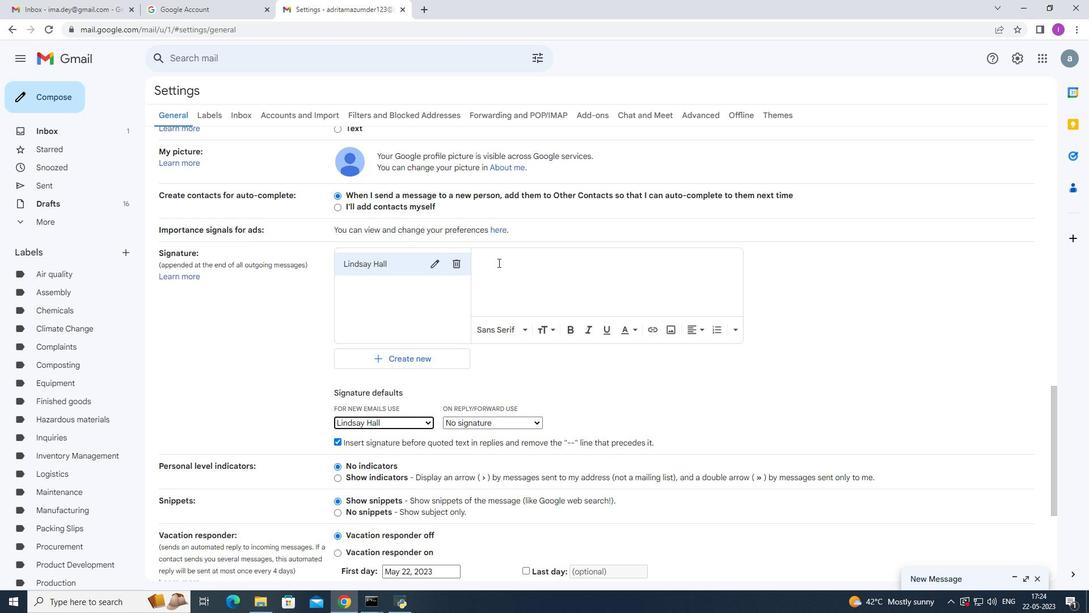 
Action: Mouse moved to (749, 300)
Screenshot: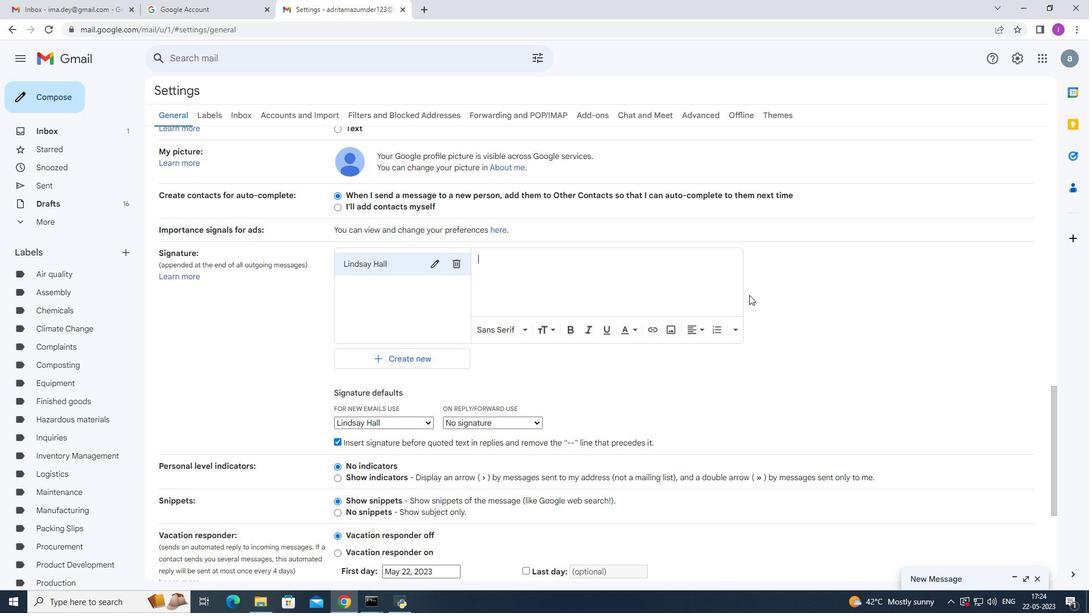
Action: Key pressed <Key.shift>With<Key.space><Key.shift><Key.shift>gratitude<Key.space>and<Key.space>sincere<Key.space>wishes
Screenshot: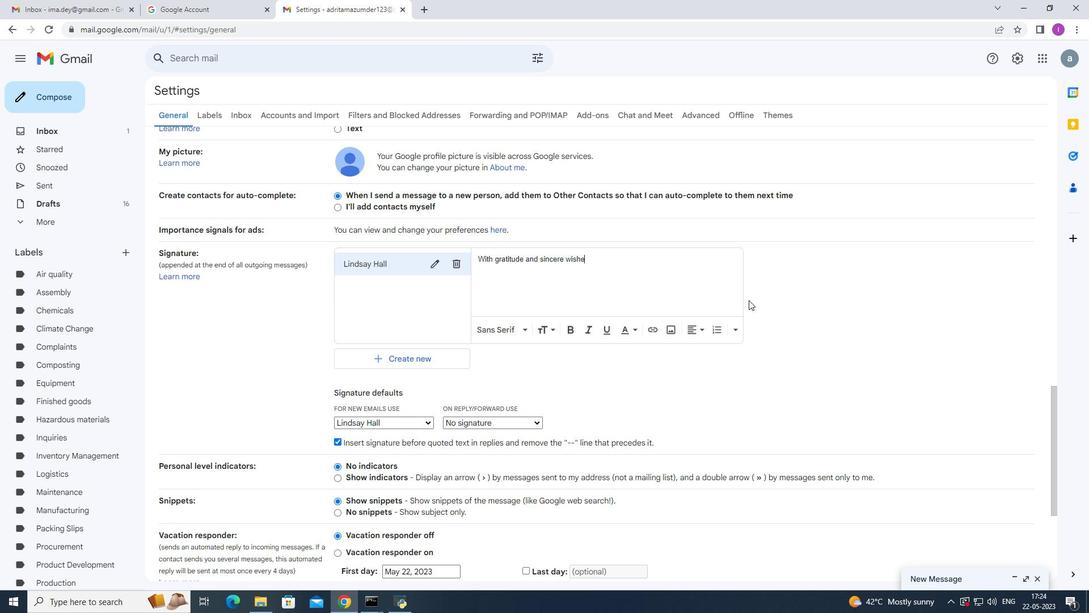 
Action: Mouse moved to (786, 304)
Screenshot: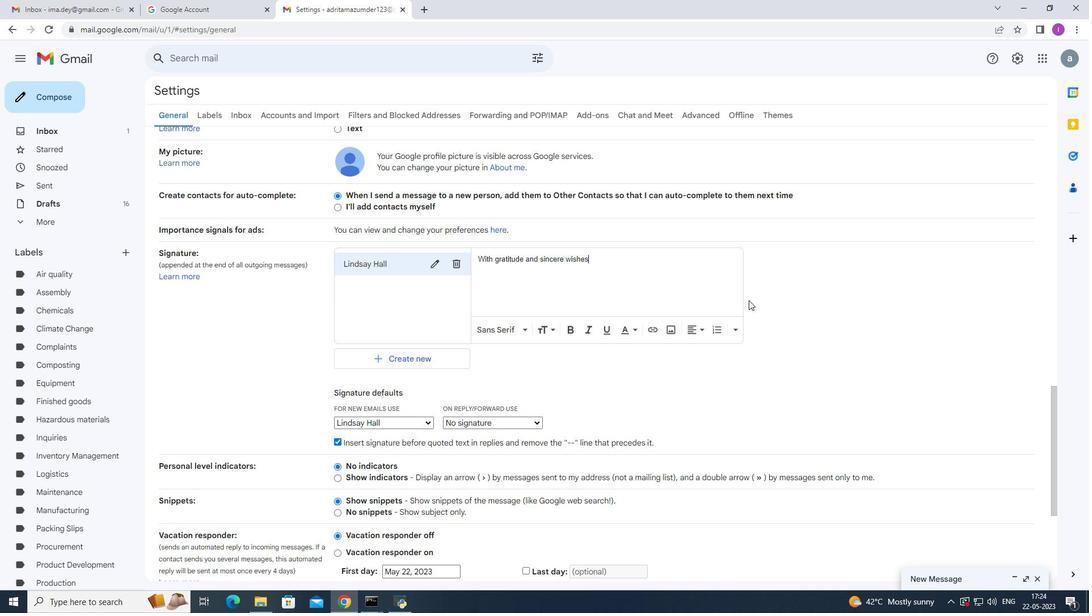 
Action: Key pressed ,<Key.enter><Key.shift>Lindsay<Key.space><Key.shift>Hall
Screenshot: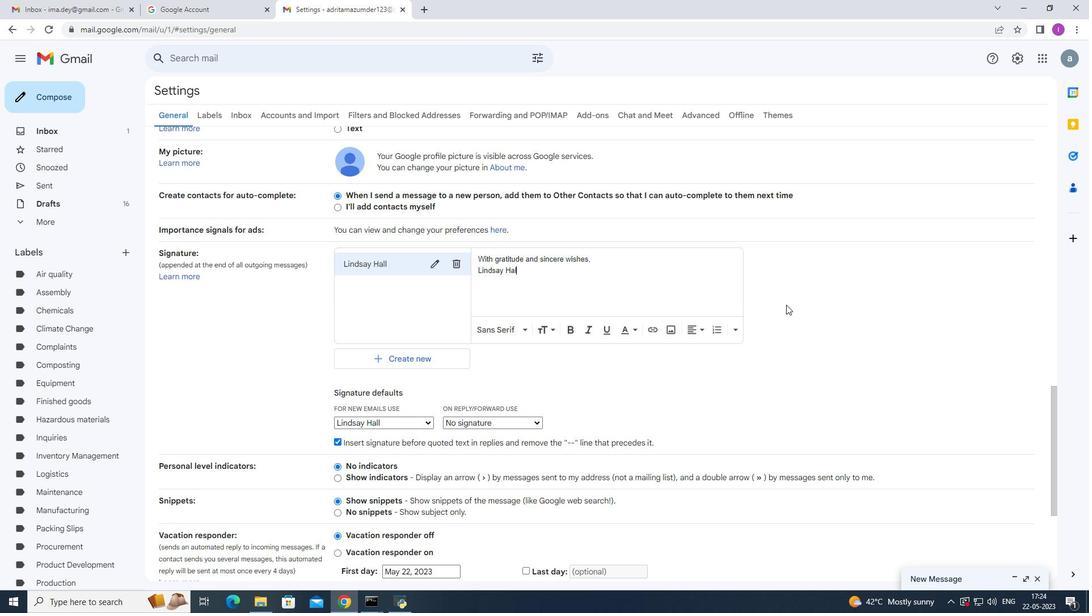 
Action: Mouse moved to (621, 343)
Screenshot: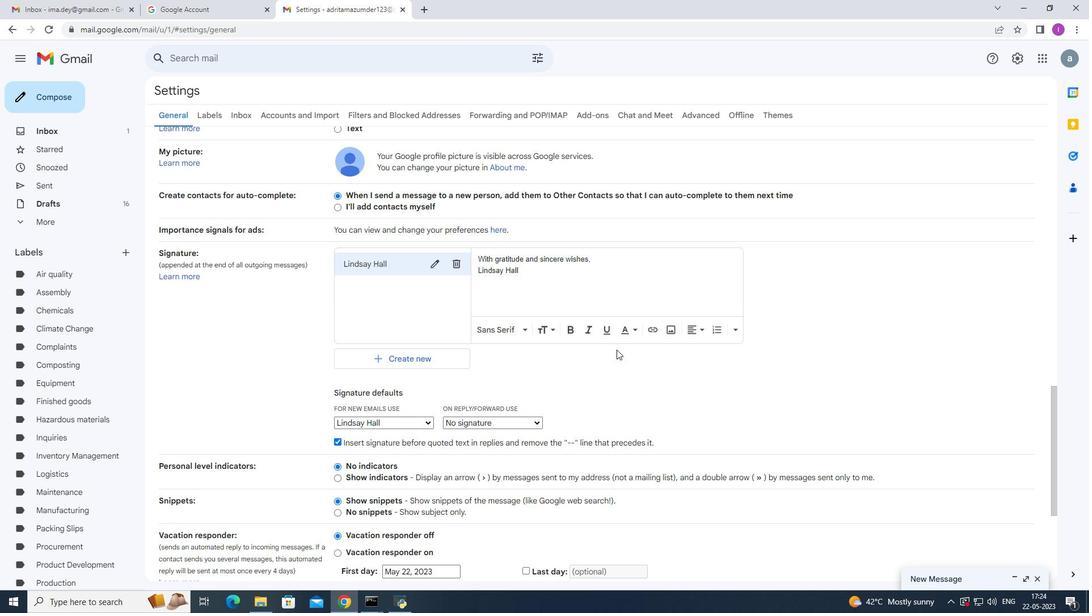 
Action: Mouse scrolled (621, 342) with delta (0, 0)
Screenshot: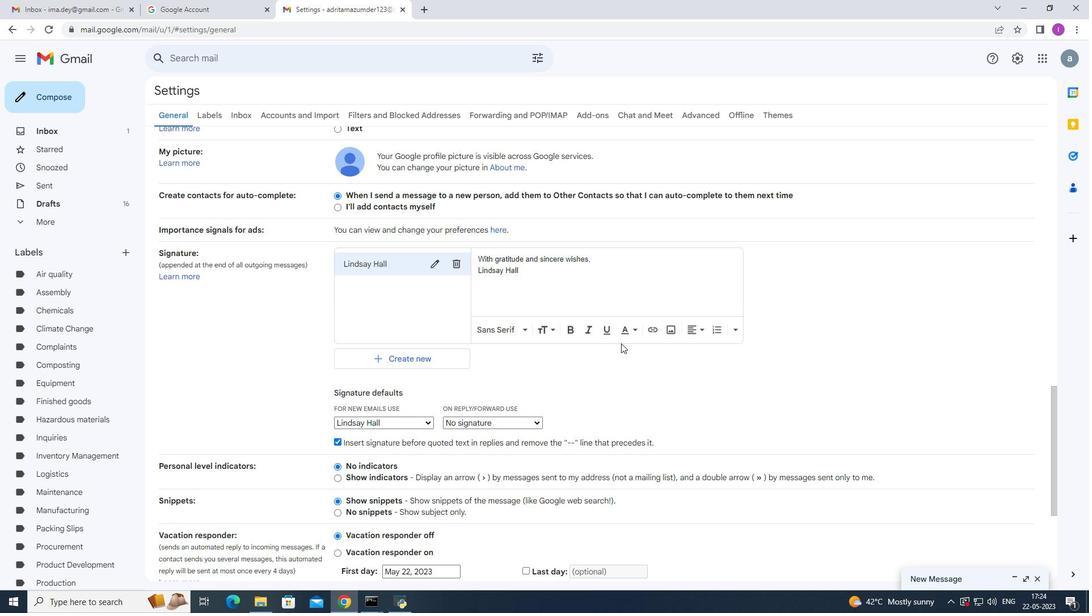 
Action: Mouse scrolled (621, 342) with delta (0, 0)
Screenshot: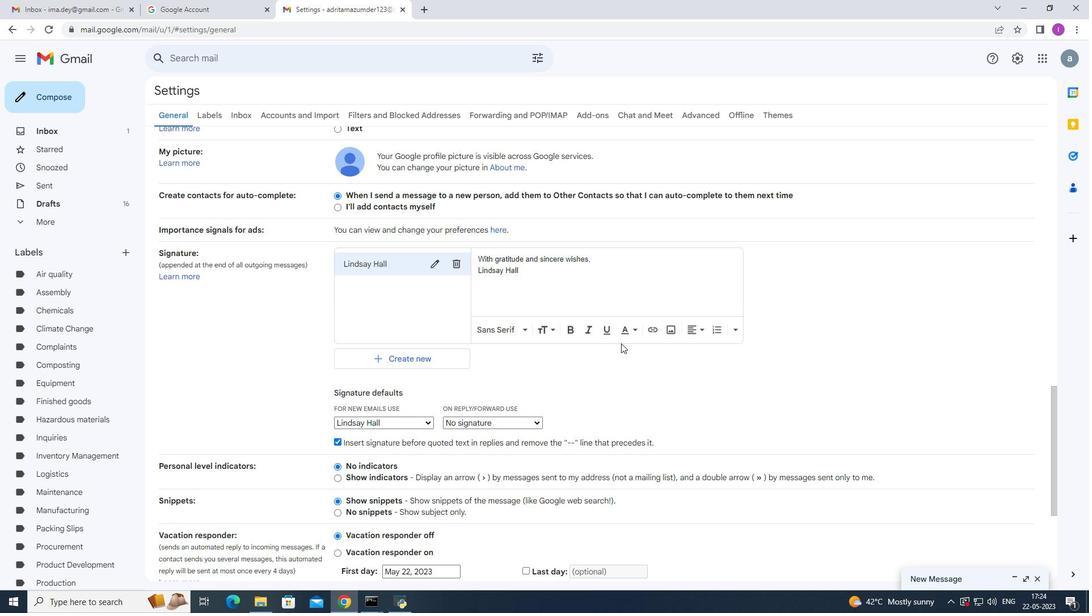 
Action: Mouse scrolled (621, 342) with delta (0, 0)
Screenshot: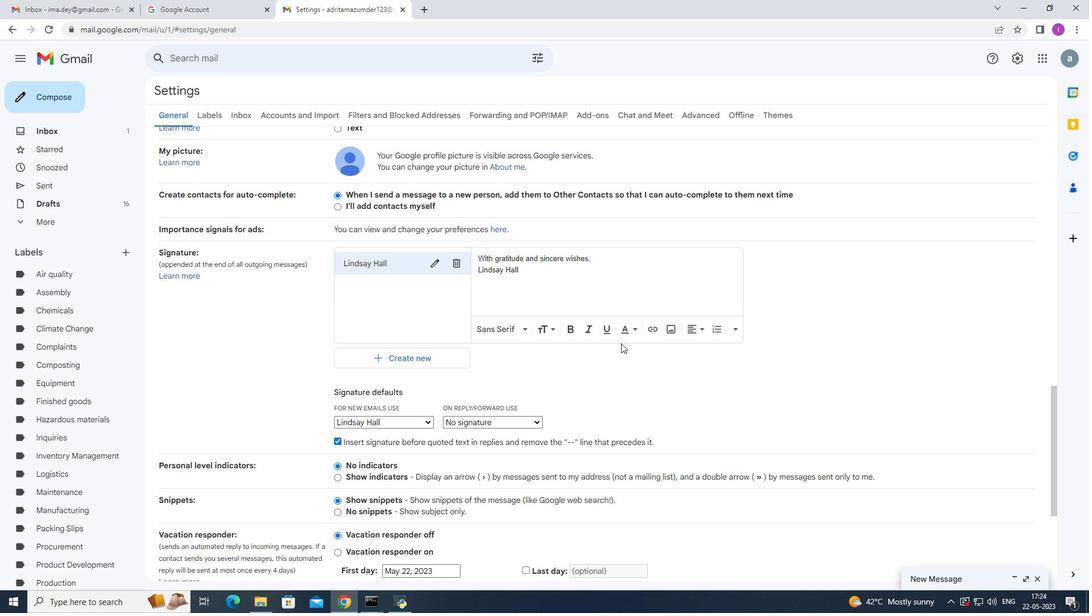 
Action: Mouse scrolled (621, 342) with delta (0, 0)
Screenshot: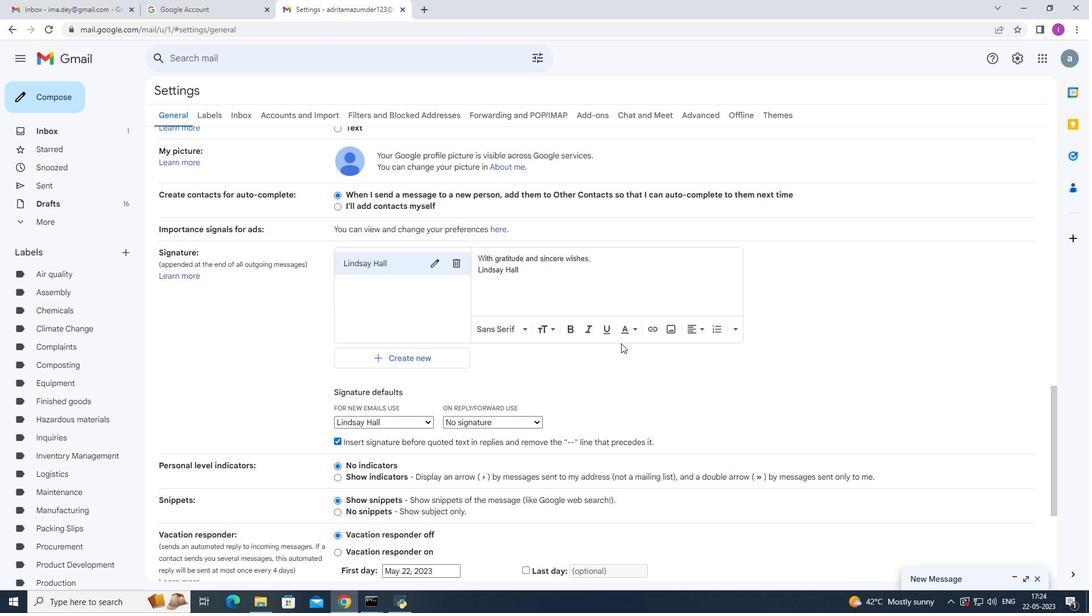 
Action: Mouse moved to (623, 344)
Screenshot: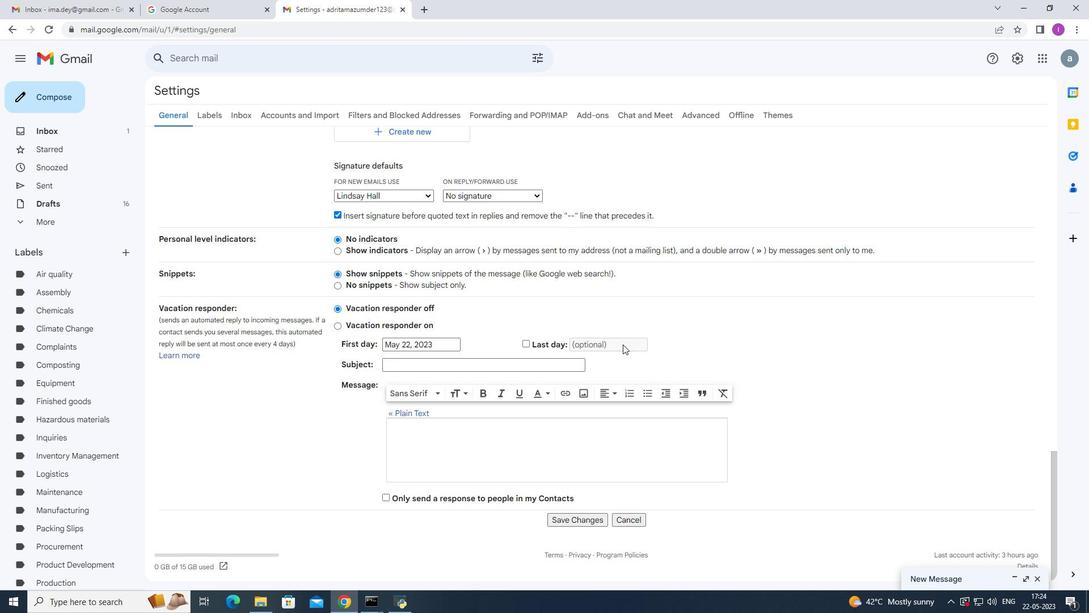 
Action: Mouse scrolled (623, 345) with delta (0, 0)
Screenshot: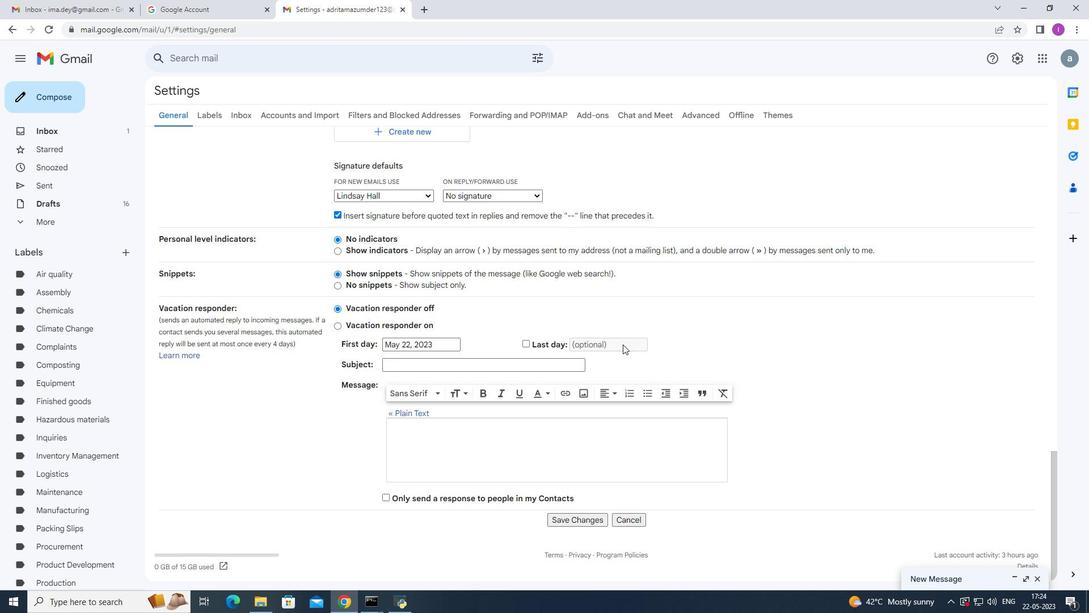 
Action: Mouse scrolled (623, 345) with delta (0, 0)
Screenshot: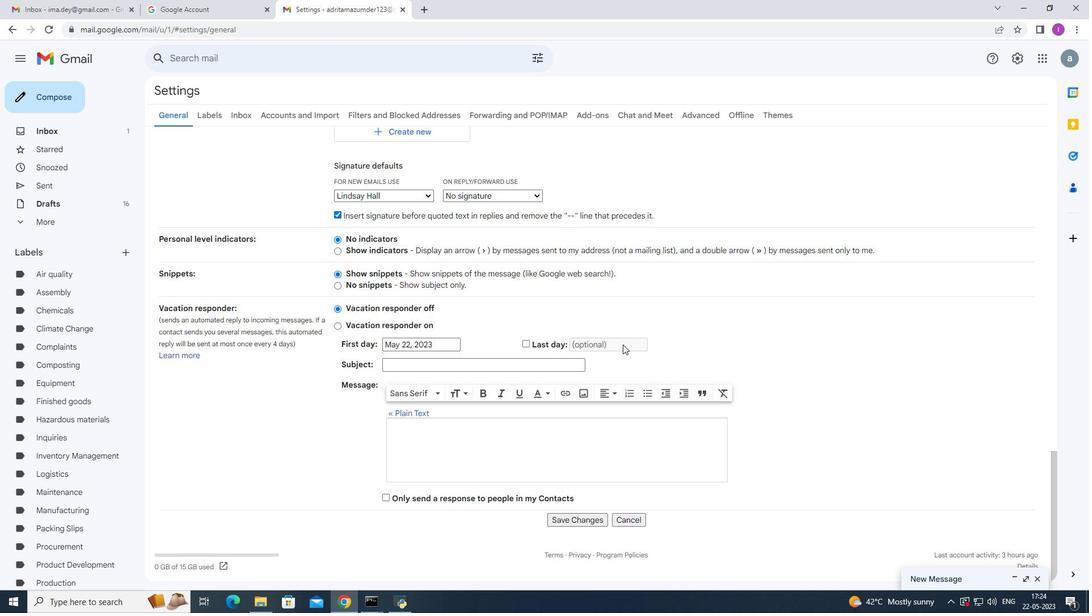 
Action: Mouse scrolled (623, 345) with delta (0, 0)
Screenshot: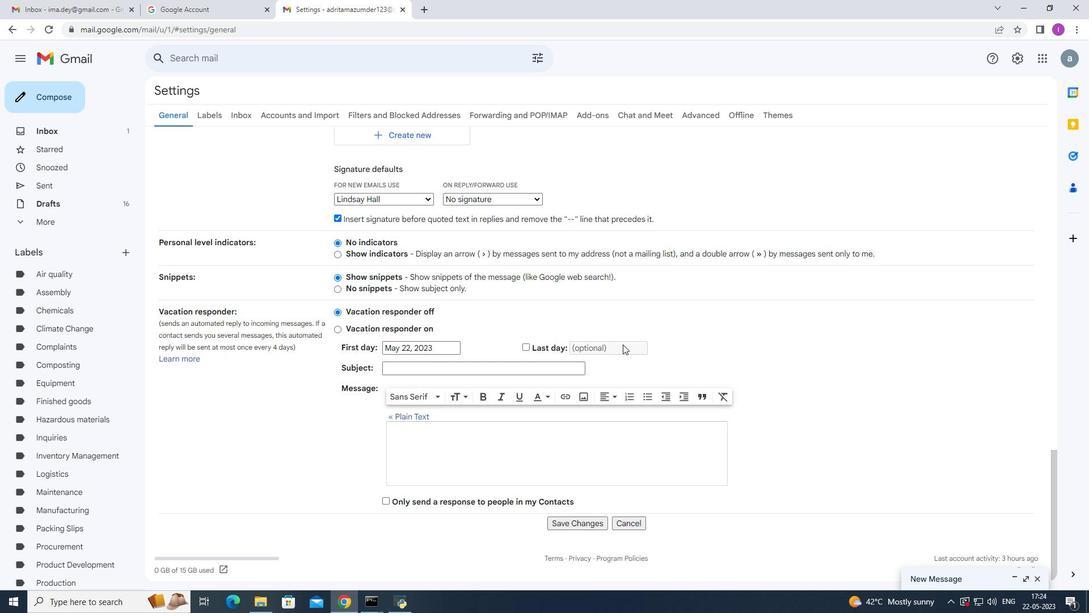 
Action: Mouse moved to (600, 337)
Screenshot: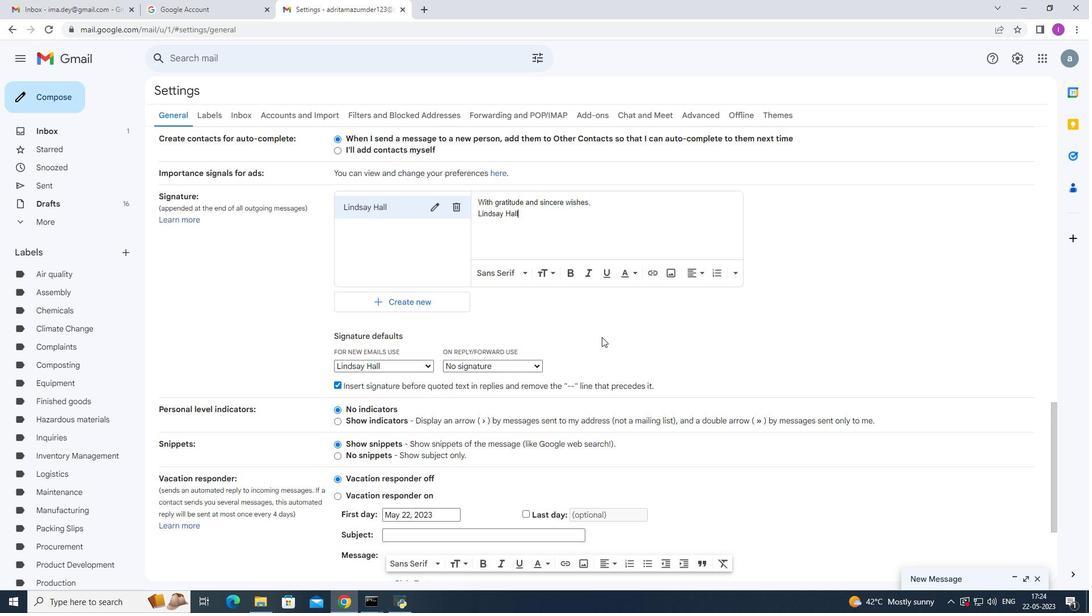 
Action: Mouse scrolled (600, 336) with delta (0, 0)
Screenshot: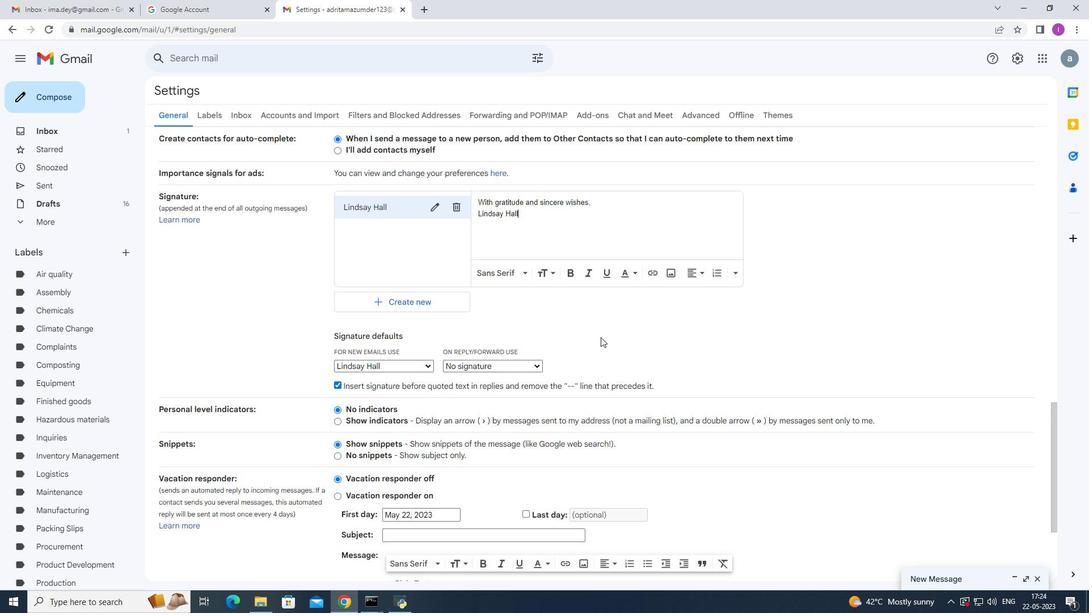 
Action: Mouse scrolled (600, 336) with delta (0, 0)
Screenshot: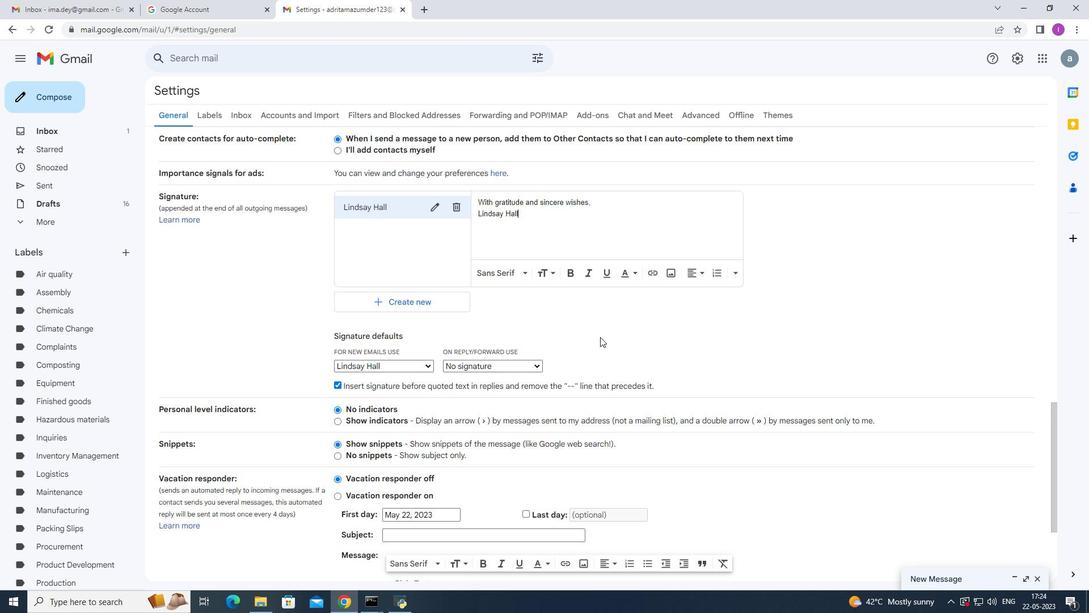 
Action: Mouse scrolled (600, 336) with delta (0, 0)
Screenshot: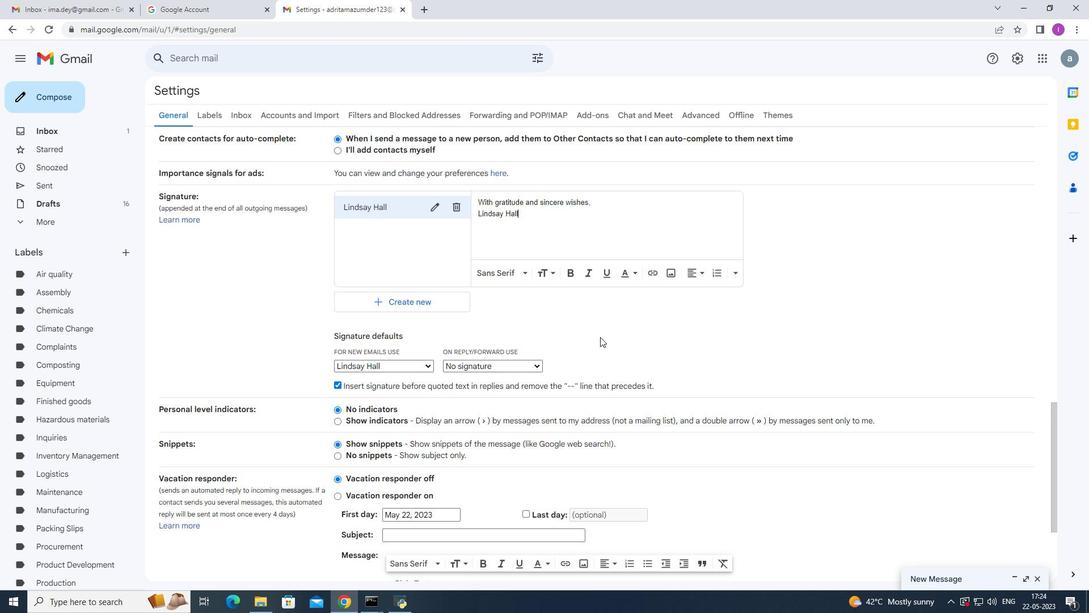 
Action: Mouse moved to (599, 336)
Screenshot: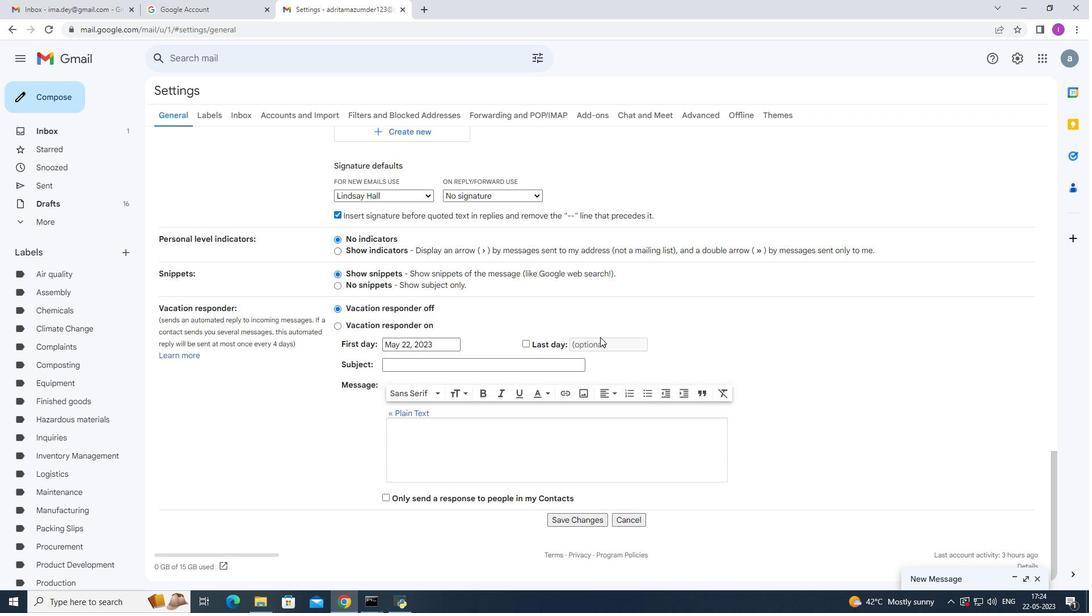 
Action: Mouse scrolled (599, 336) with delta (0, 0)
Screenshot: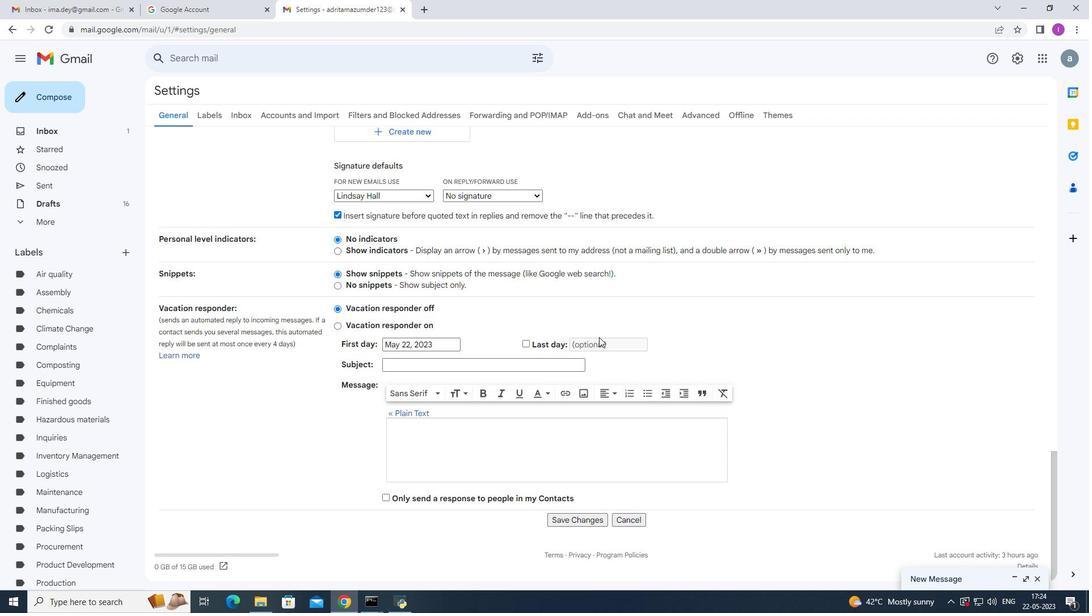 
Action: Mouse moved to (598, 336)
Screenshot: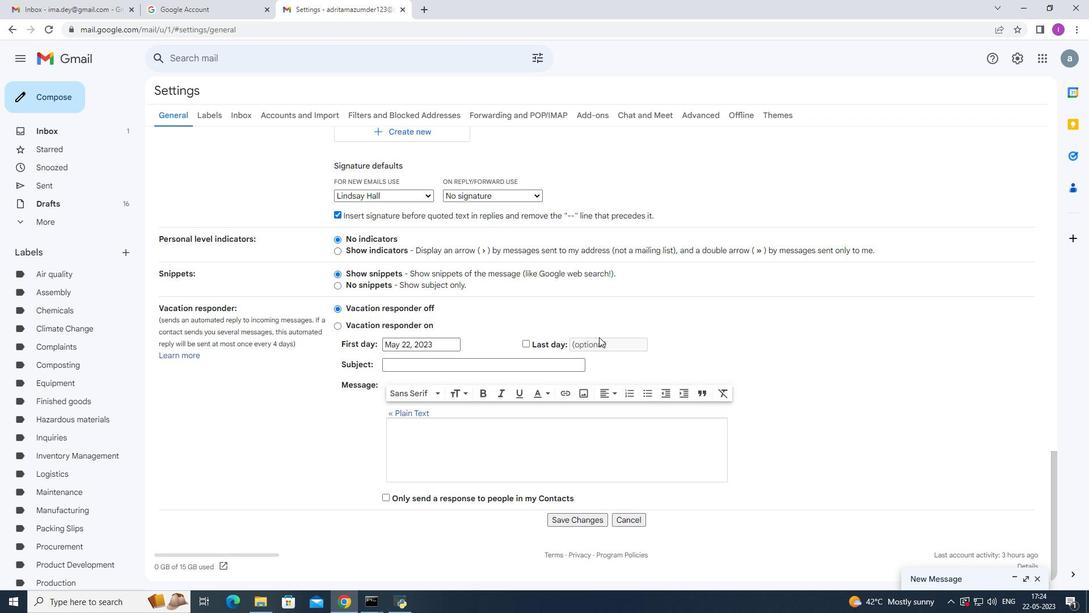 
Action: Mouse scrolled (598, 336) with delta (0, 0)
Screenshot: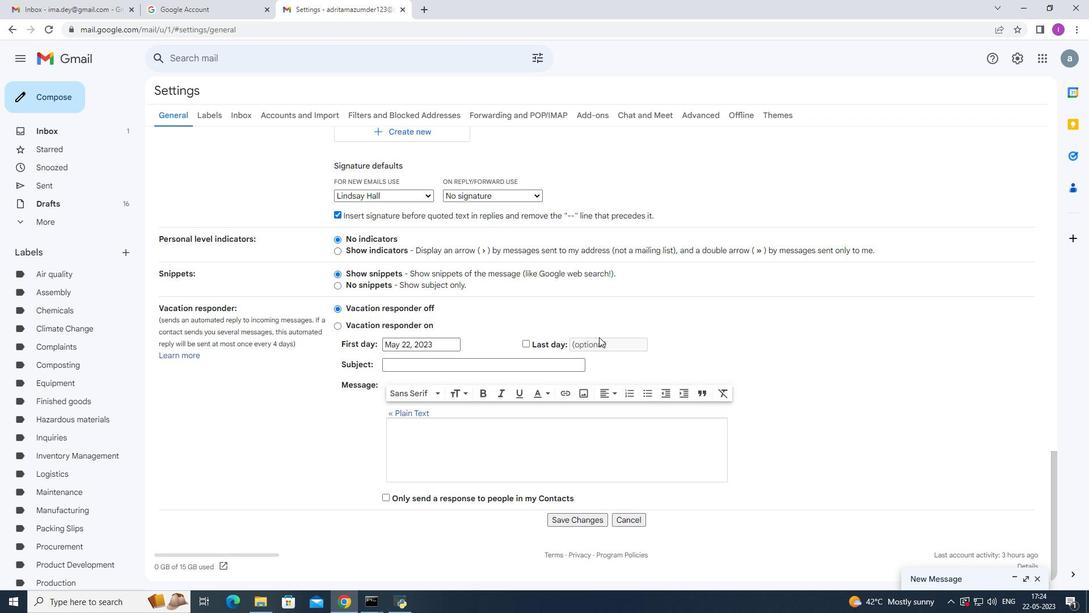 
Action: Mouse moved to (598, 336)
Screenshot: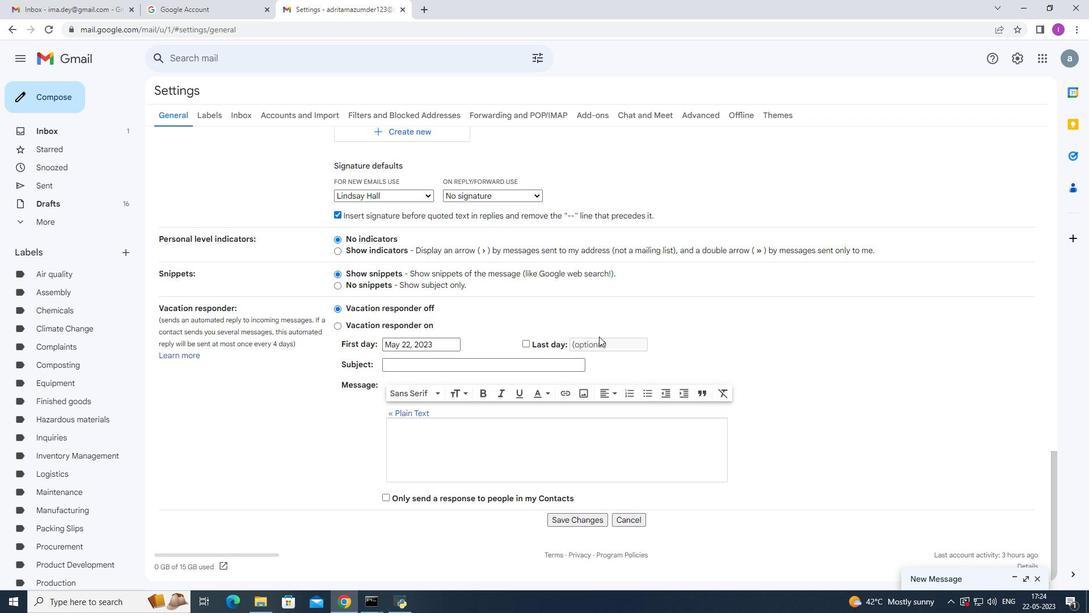 
Action: Mouse scrolled (598, 336) with delta (0, 0)
Screenshot: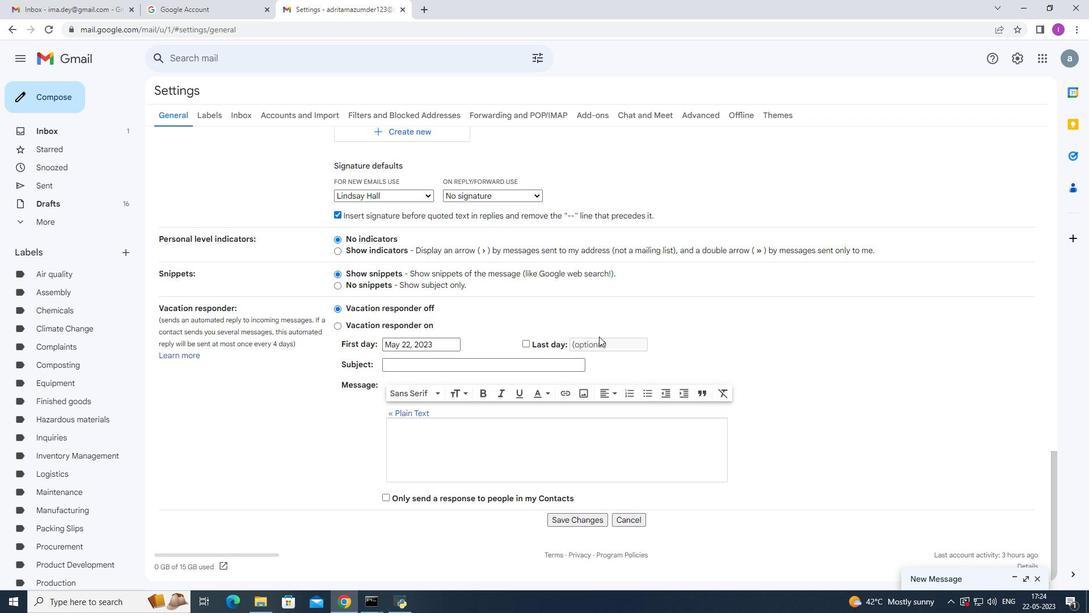 
Action: Mouse scrolled (598, 336) with delta (0, 0)
Screenshot: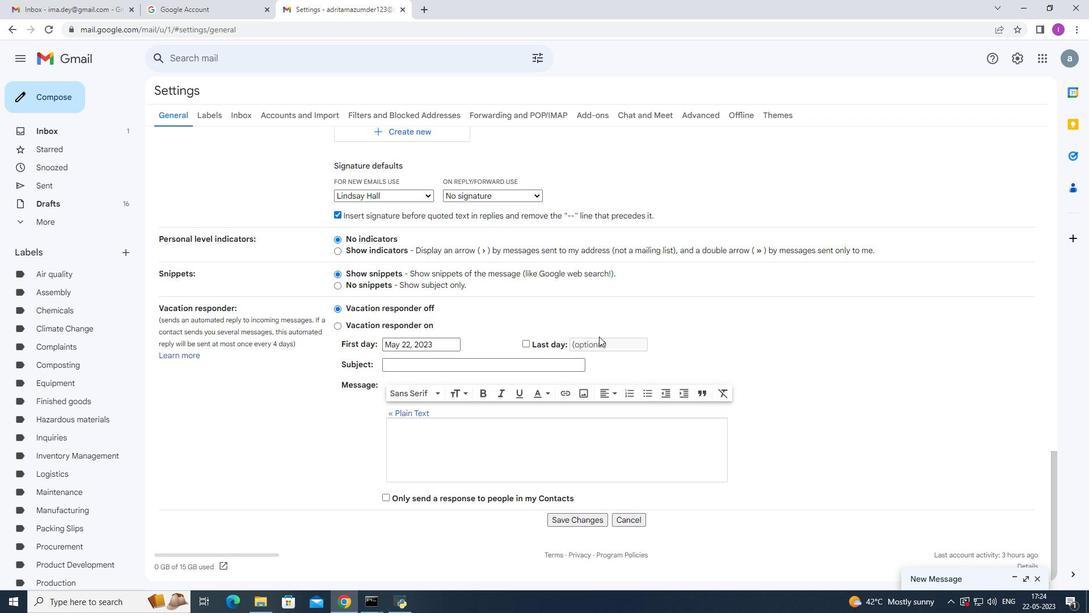 
Action: Mouse moved to (597, 333)
Screenshot: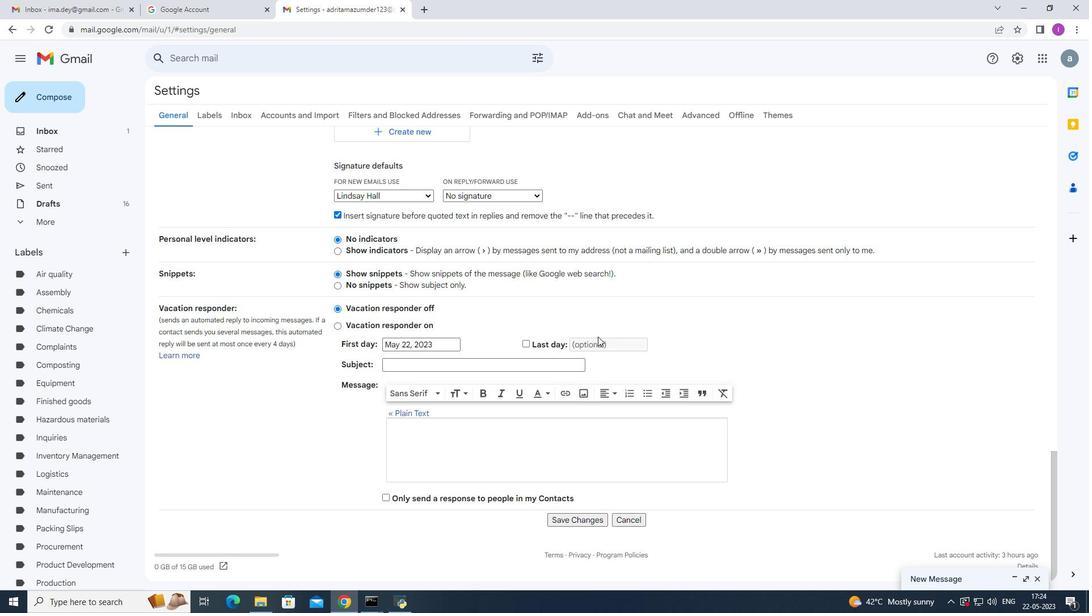 
Action: Mouse scrolled (597, 333) with delta (0, 0)
Screenshot: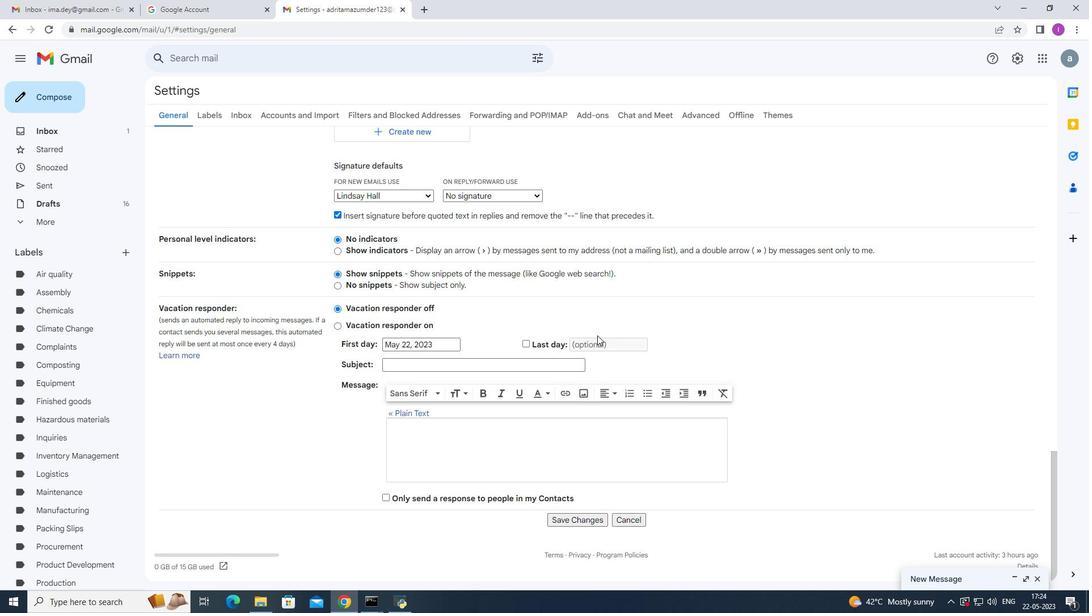 
Action: Mouse scrolled (597, 333) with delta (0, 0)
Screenshot: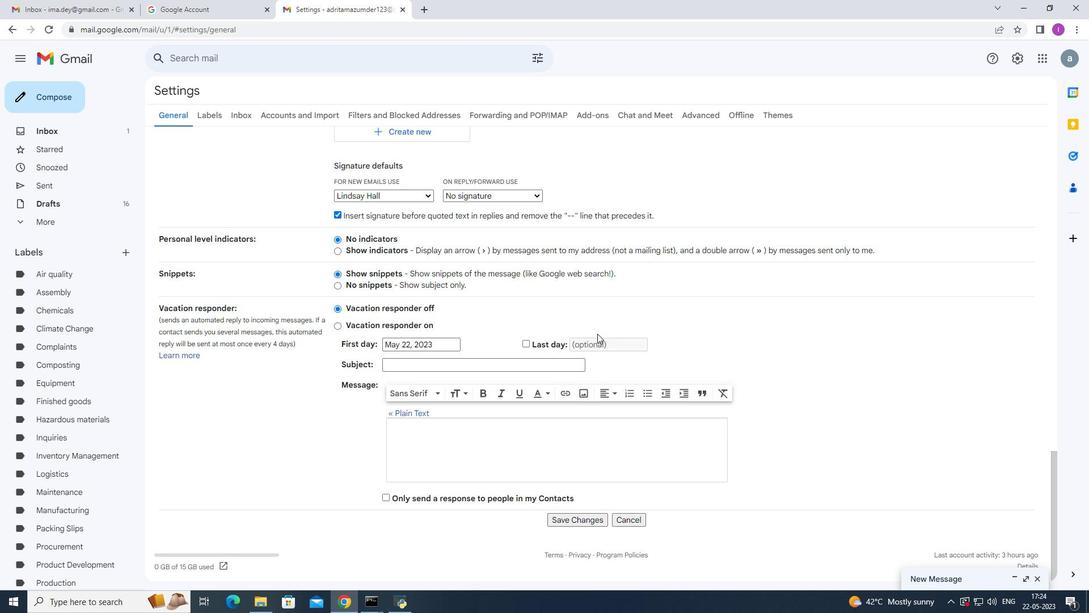 
Action: Mouse scrolled (597, 333) with delta (0, 0)
Screenshot: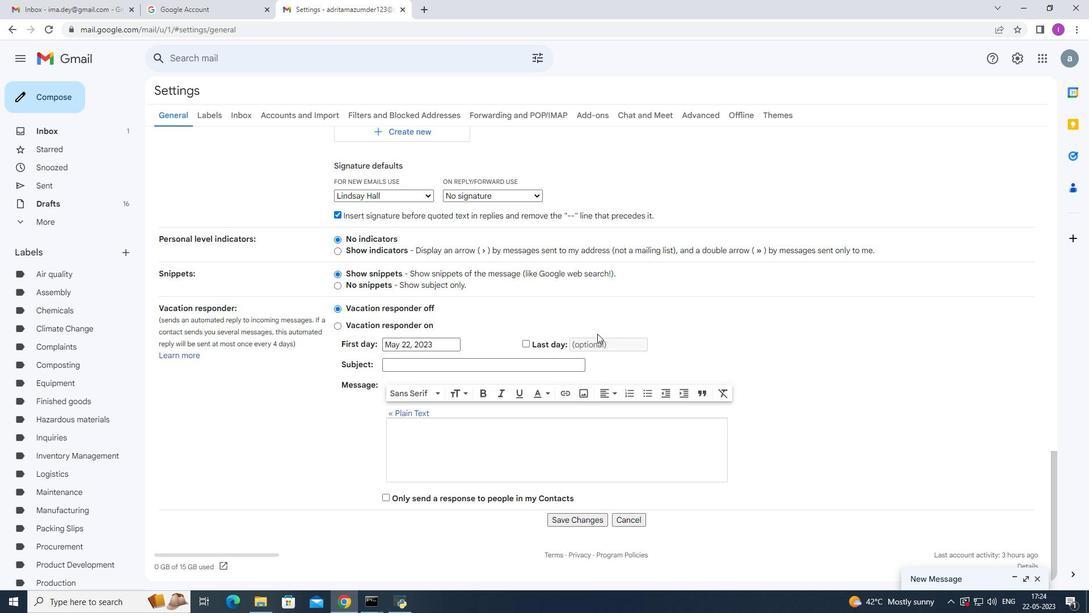 
Action: Mouse scrolled (597, 333) with delta (0, 0)
Screenshot: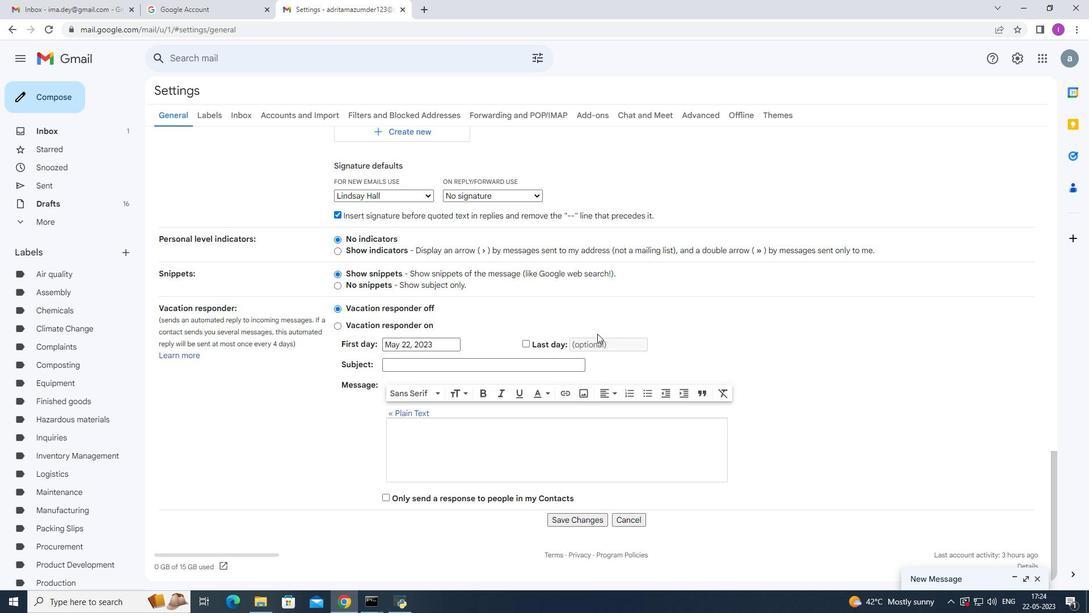 
Action: Mouse moved to (570, 521)
Screenshot: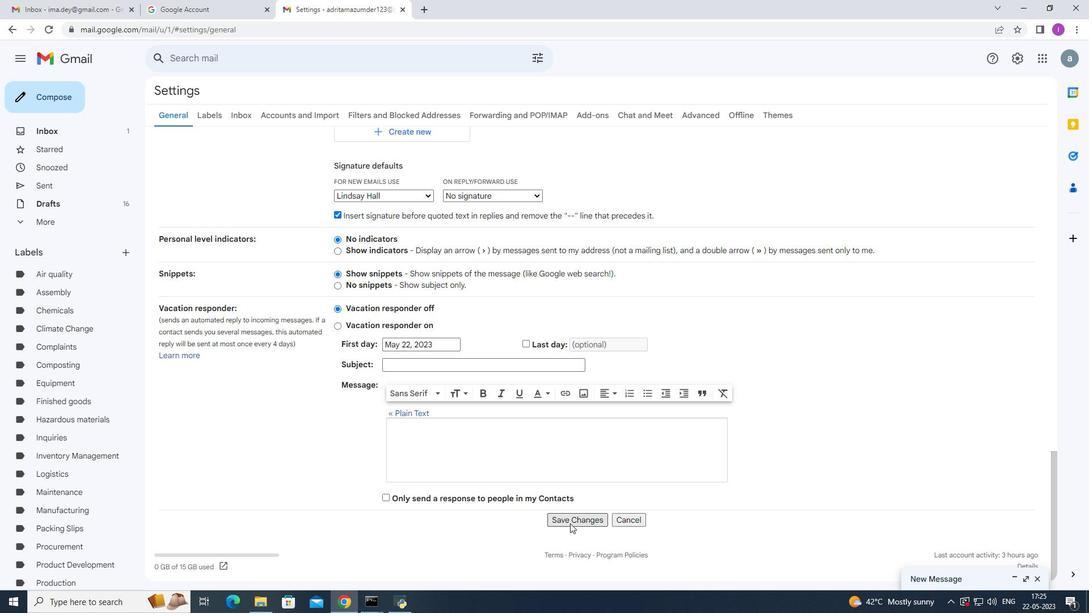
Action: Mouse pressed left at (570, 521)
Screenshot: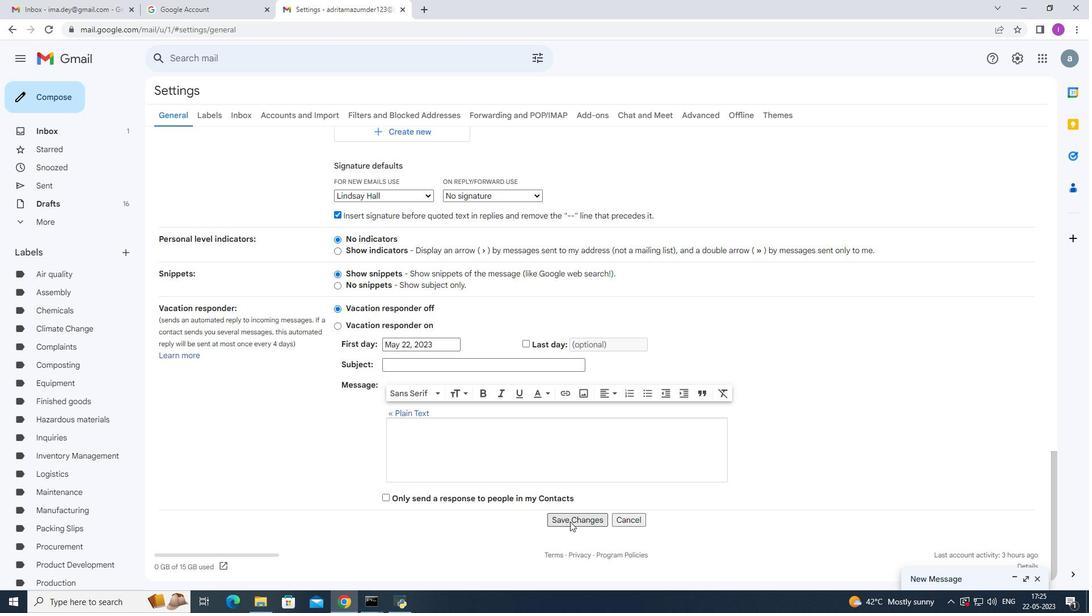 
Action: Mouse moved to (78, 93)
Screenshot: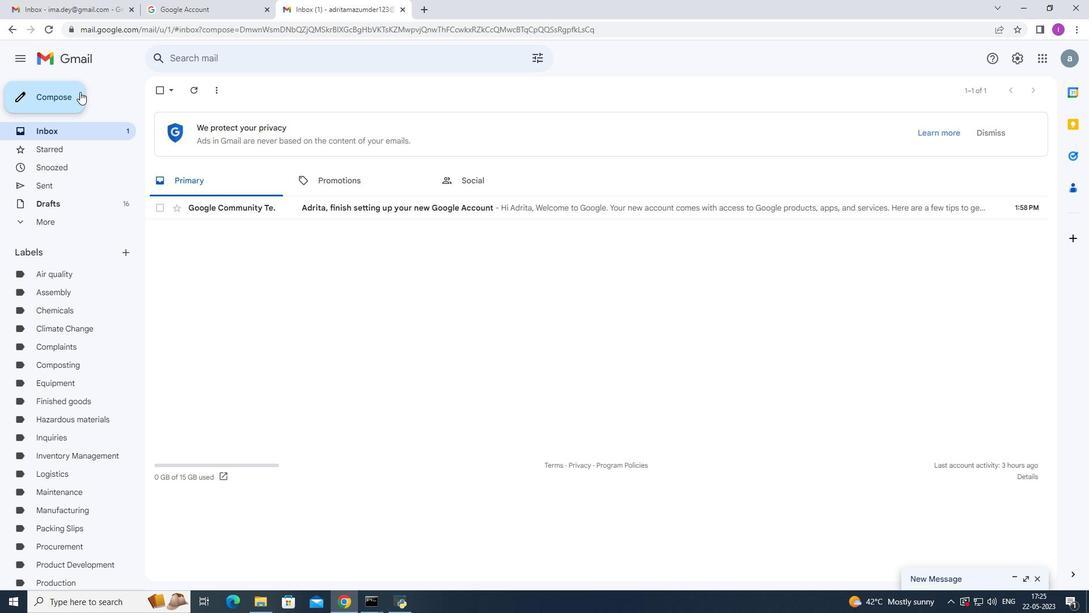 
Action: Mouse pressed left at (78, 93)
Screenshot: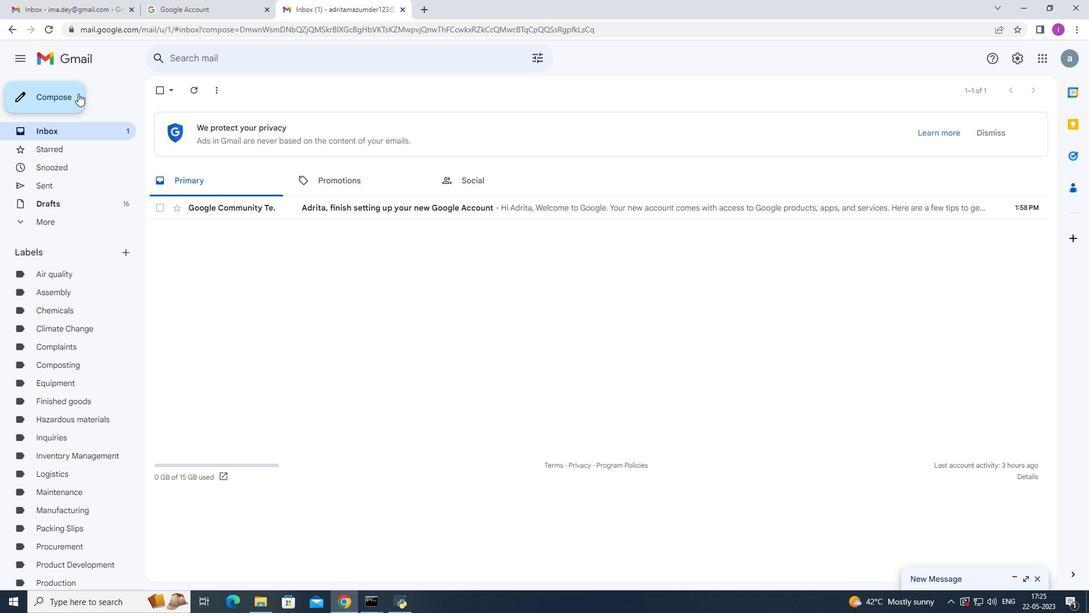 
Action: Mouse moved to (750, 298)
Screenshot: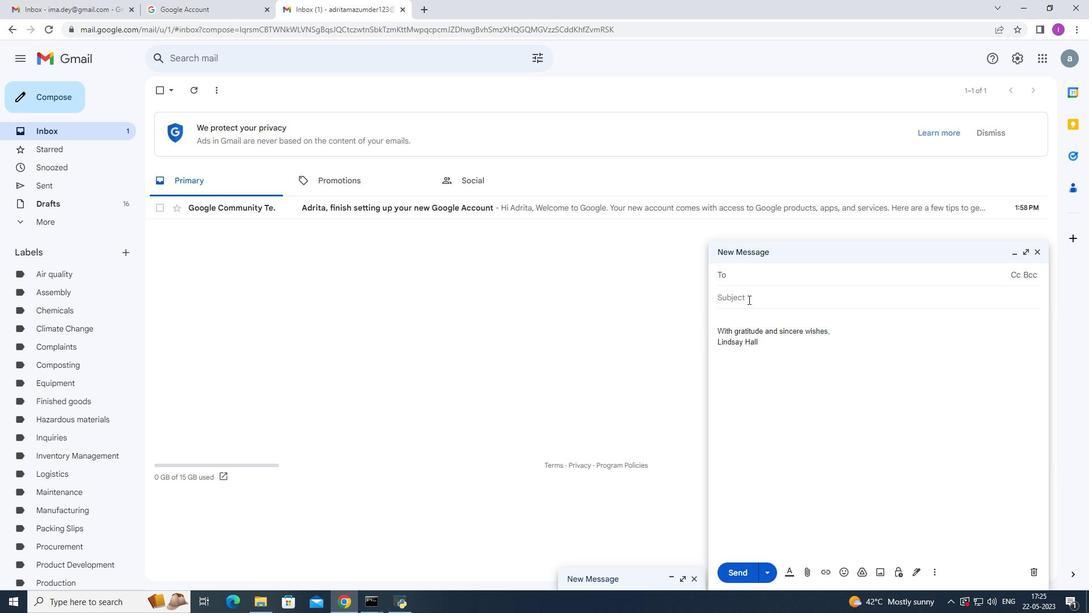 
Action: Key pressed s
Screenshot: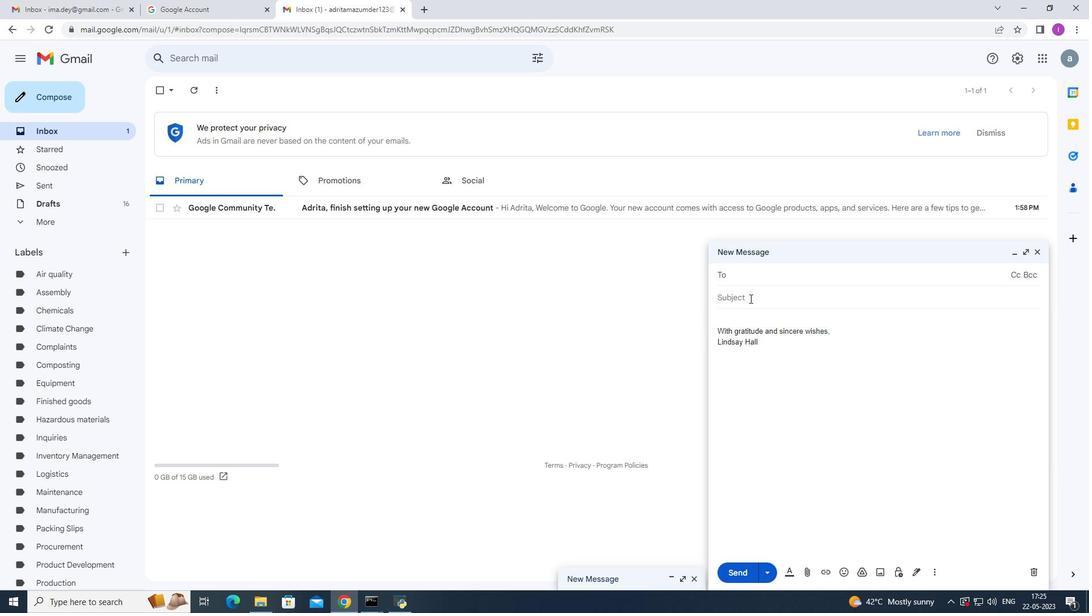
Action: Mouse moved to (750, 298)
Screenshot: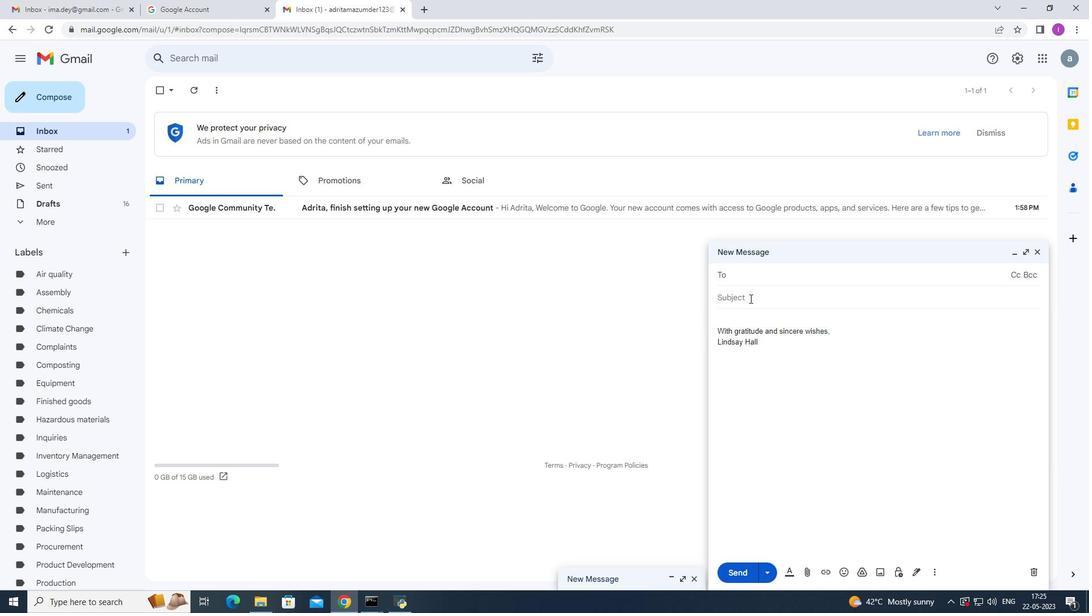 
Action: Key pressed o
Screenshot: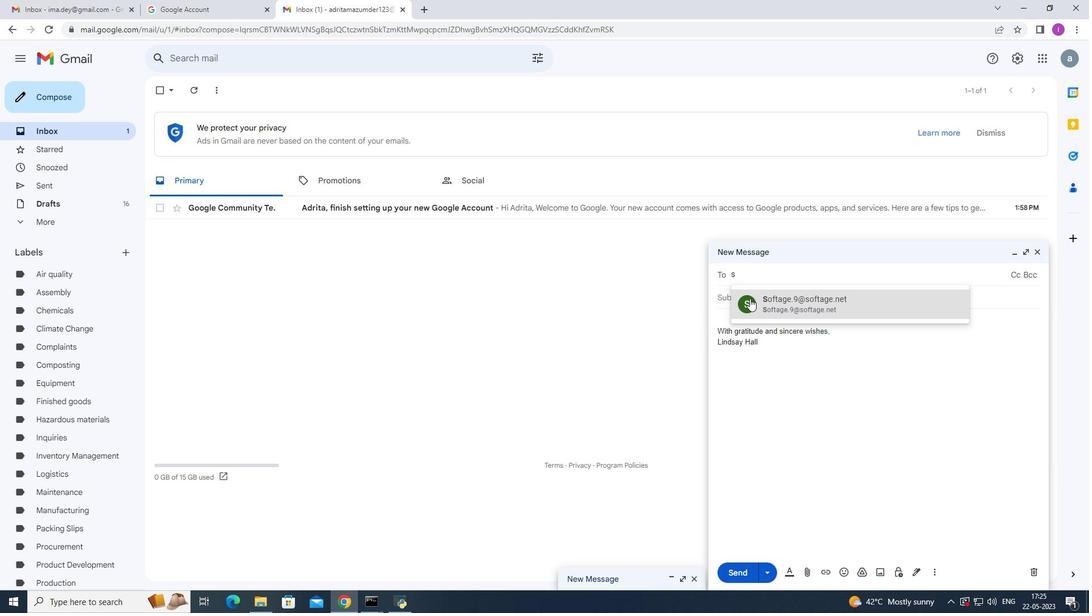 
Action: Mouse moved to (781, 299)
Screenshot: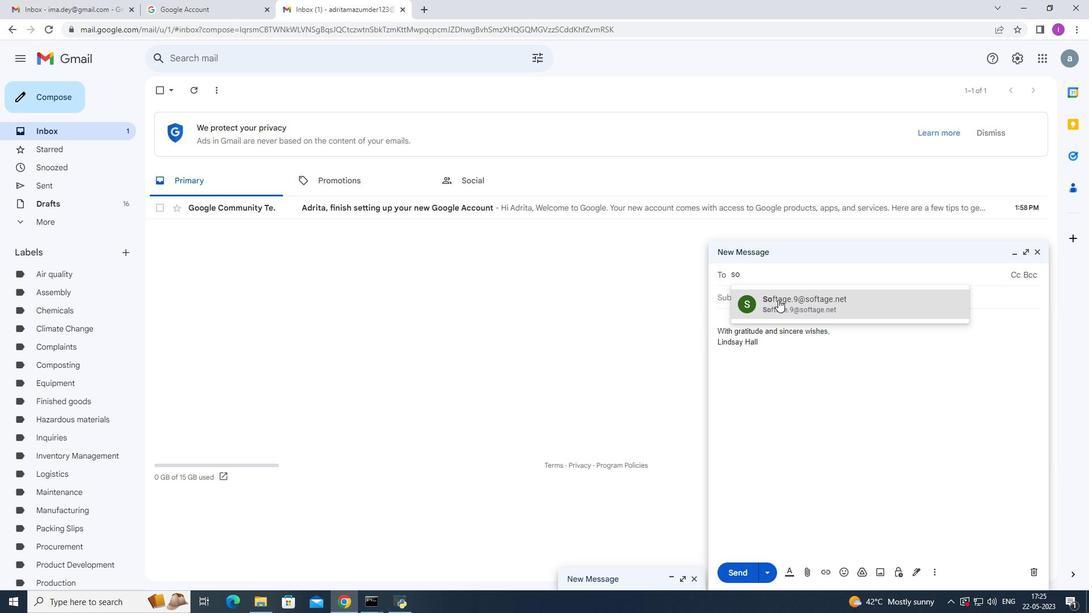 
Action: Mouse pressed left at (781, 299)
Screenshot: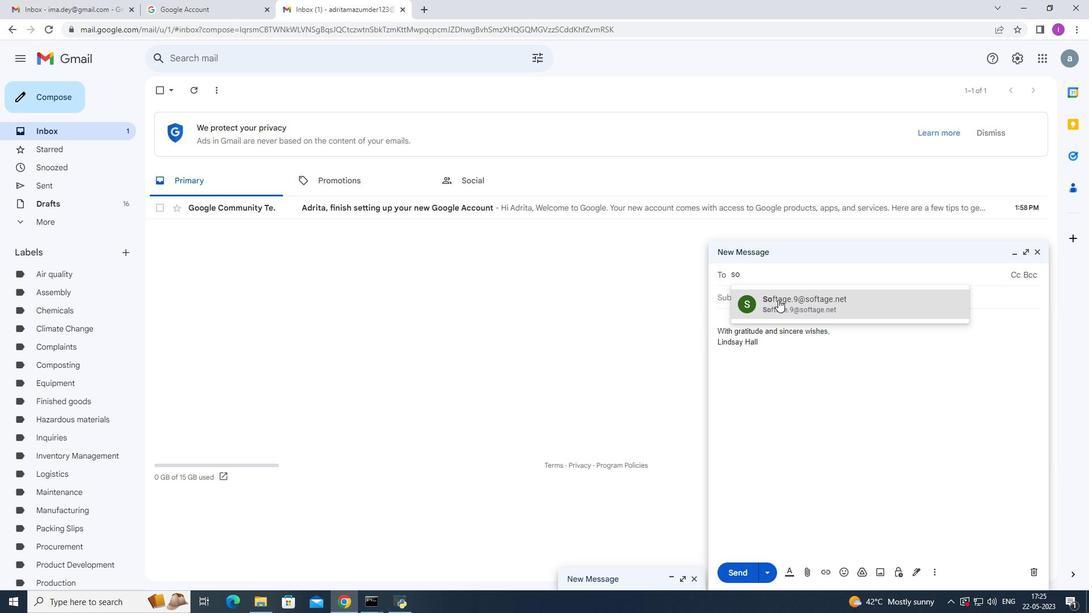 
Action: Mouse moved to (934, 577)
Screenshot: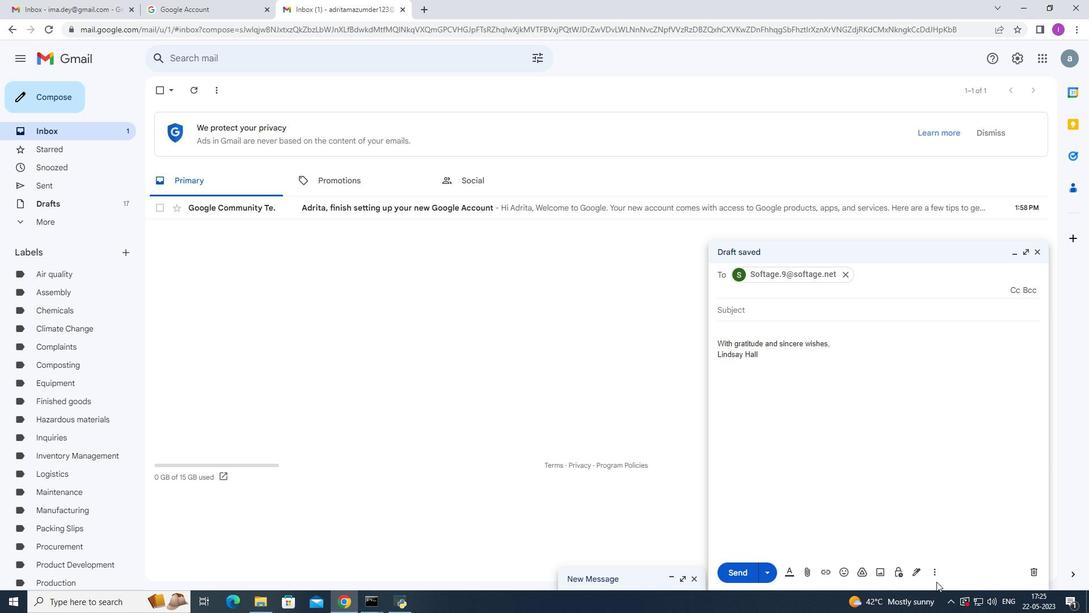 
Action: Mouse pressed left at (934, 577)
Screenshot: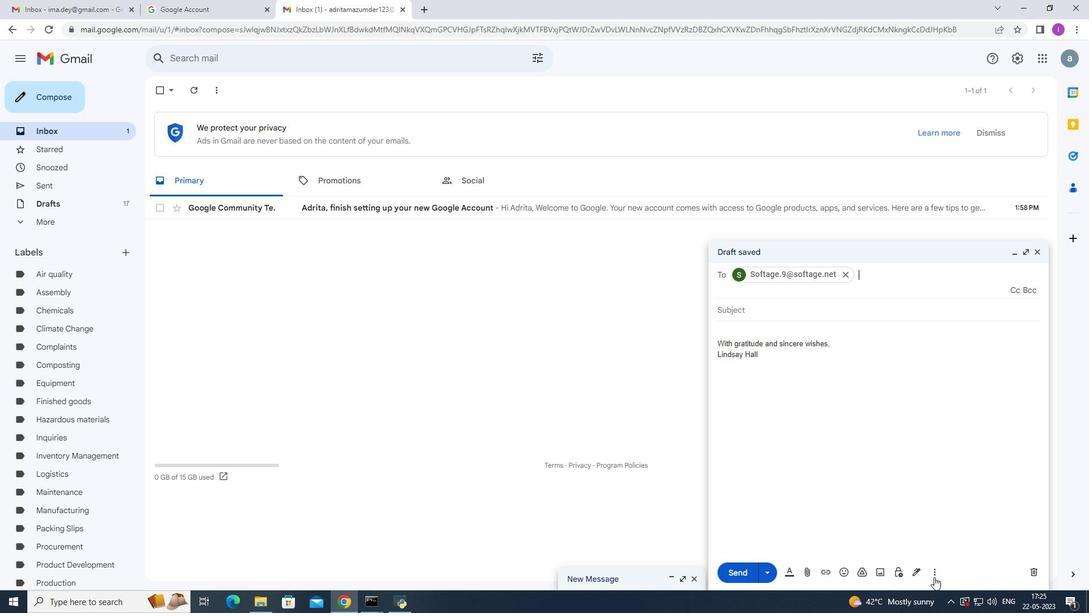 
Action: Mouse moved to (792, 244)
Screenshot: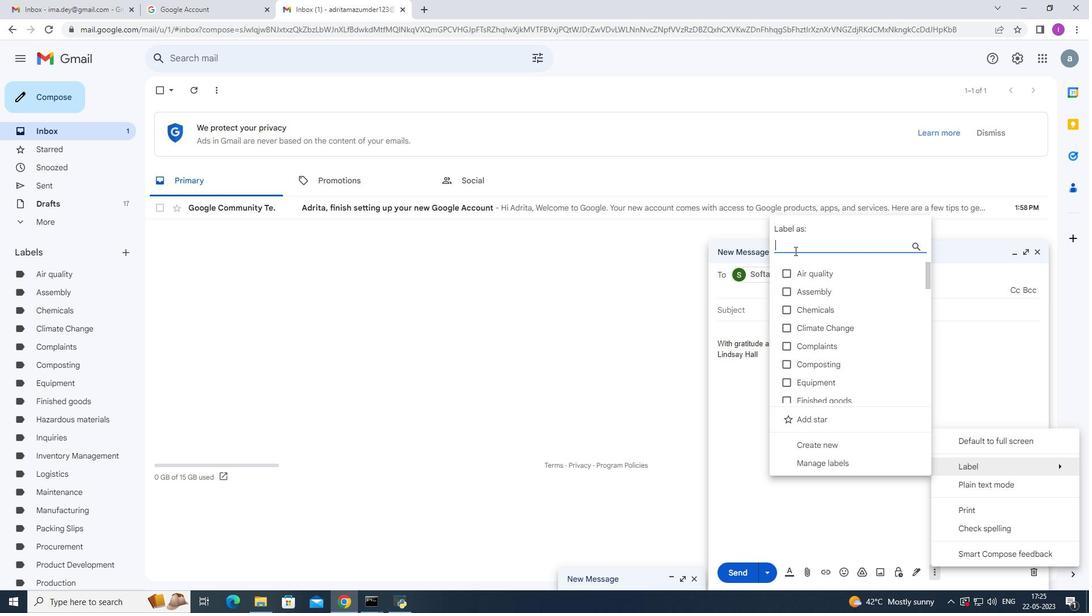 
Action: Mouse pressed left at (792, 244)
Screenshot: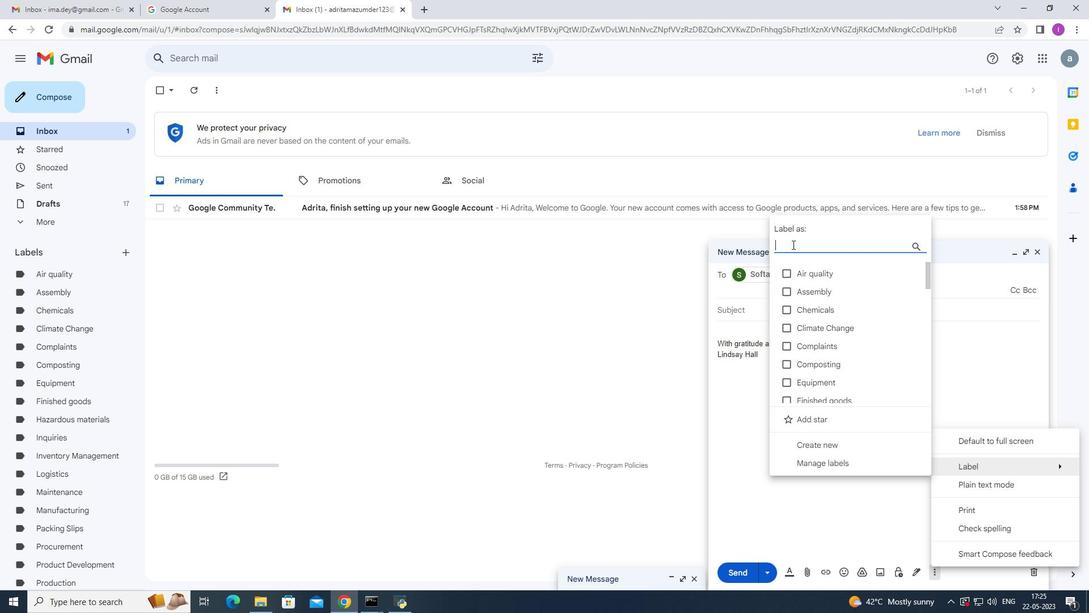 
Action: Key pressed <Key.shift>Product<Key.space><Key.shift><Key.shift>Ma<Key.backspace><Key.backspace>manuals
Screenshot: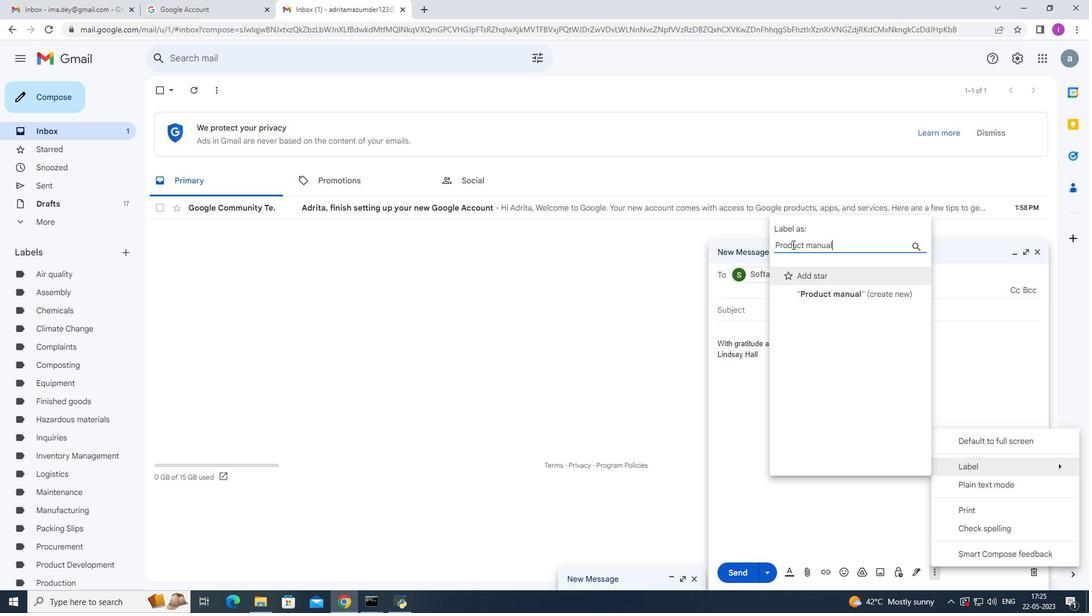
Action: Mouse moved to (850, 294)
Screenshot: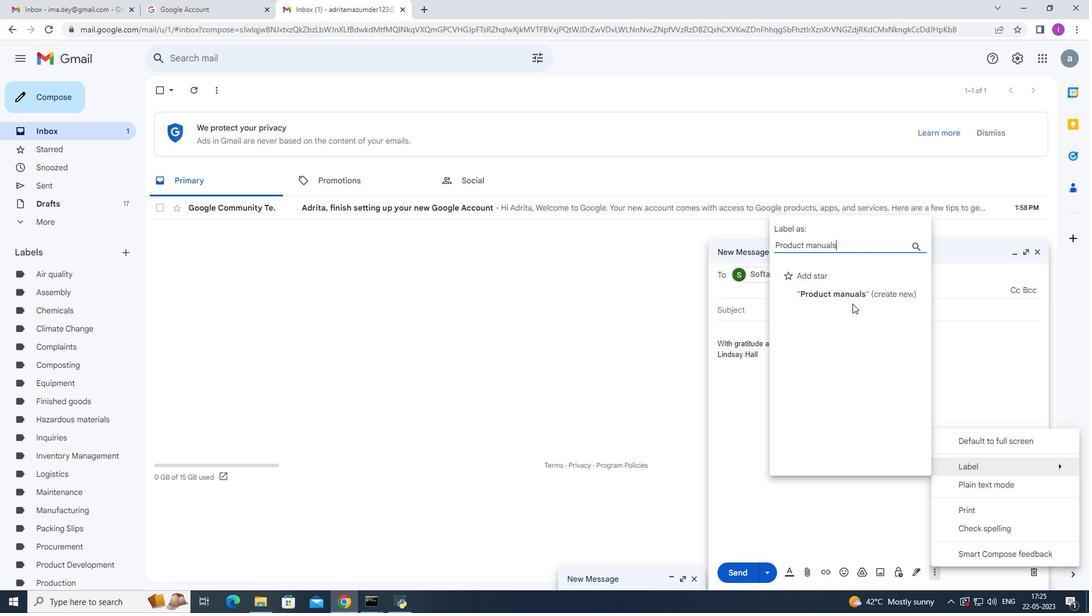 
Action: Mouse pressed left at (850, 294)
Screenshot: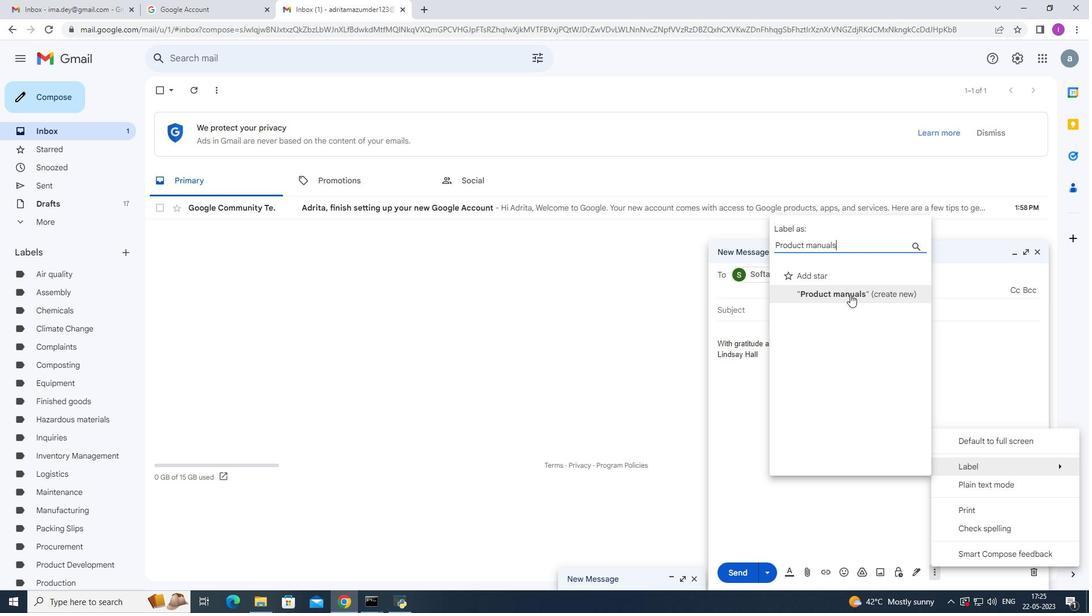 
Action: Mouse moved to (645, 360)
Screenshot: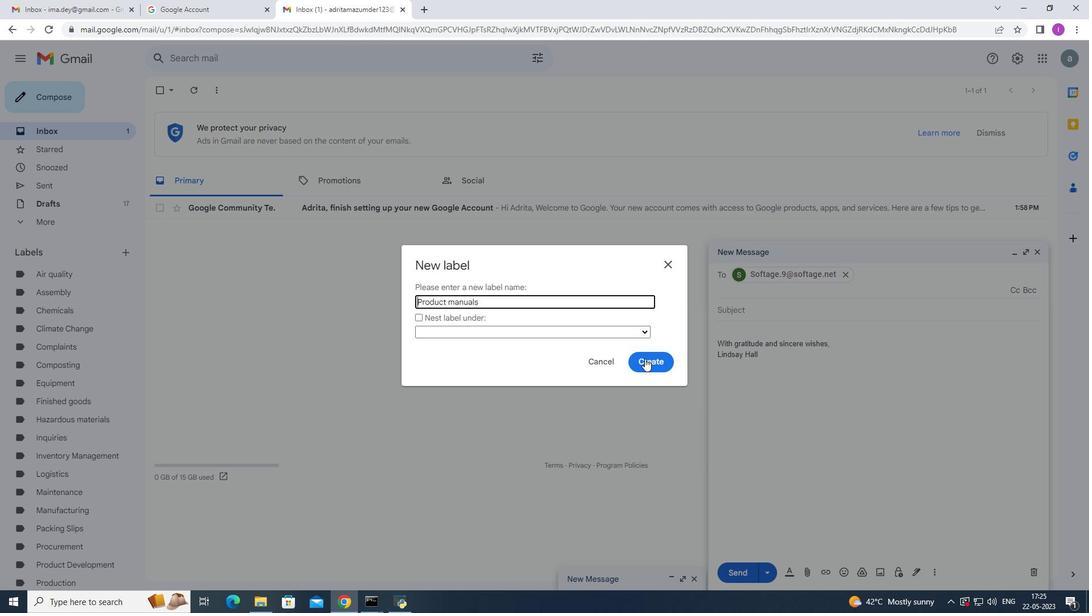 
Action: Mouse pressed left at (645, 360)
Screenshot: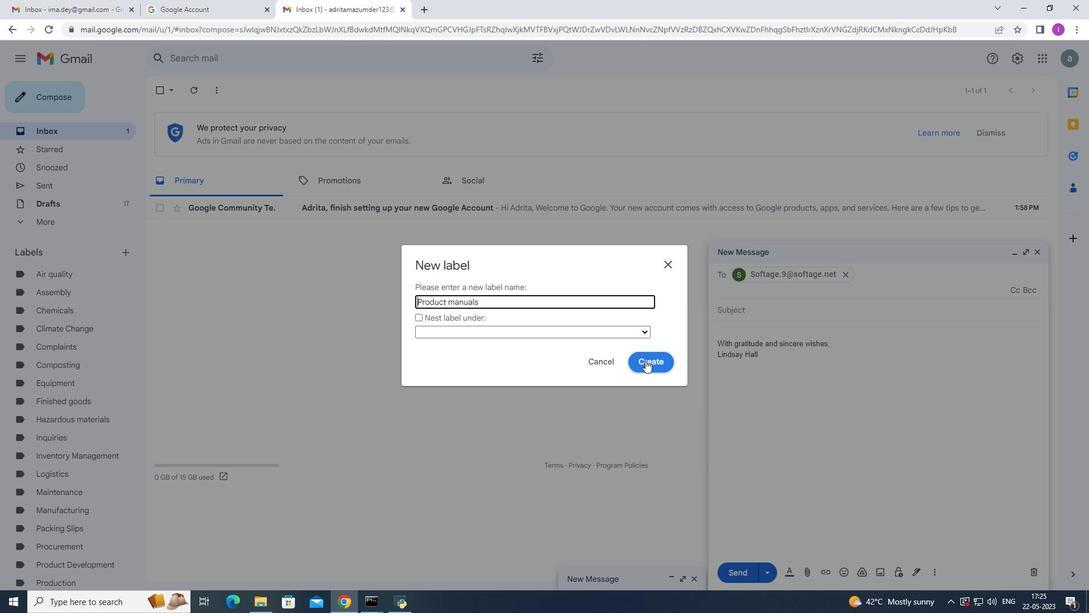
Action: Mouse moved to (935, 576)
Screenshot: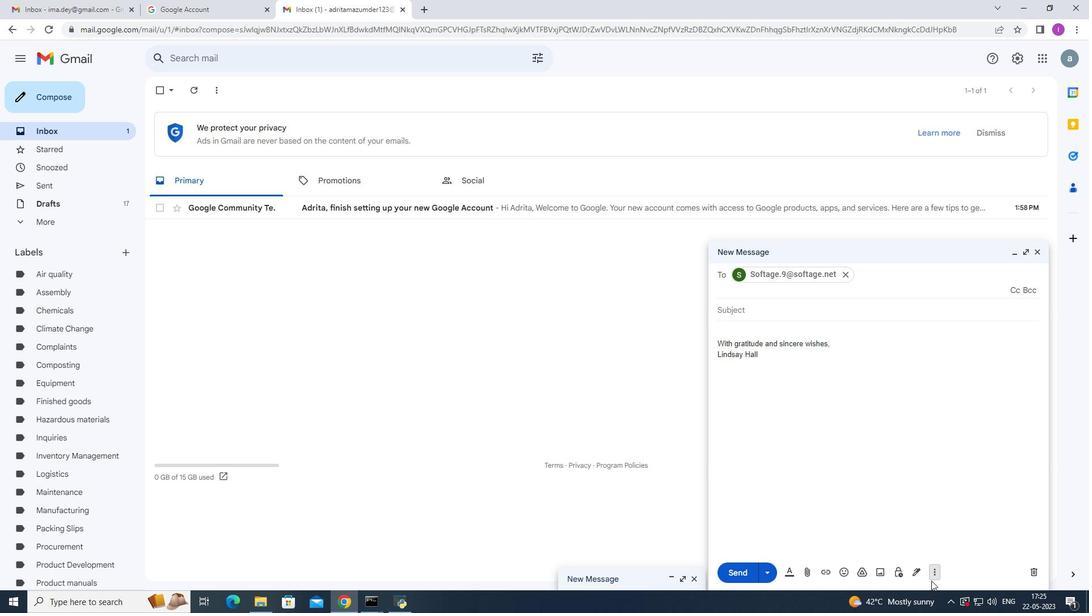 
Action: Mouse pressed left at (935, 576)
Screenshot: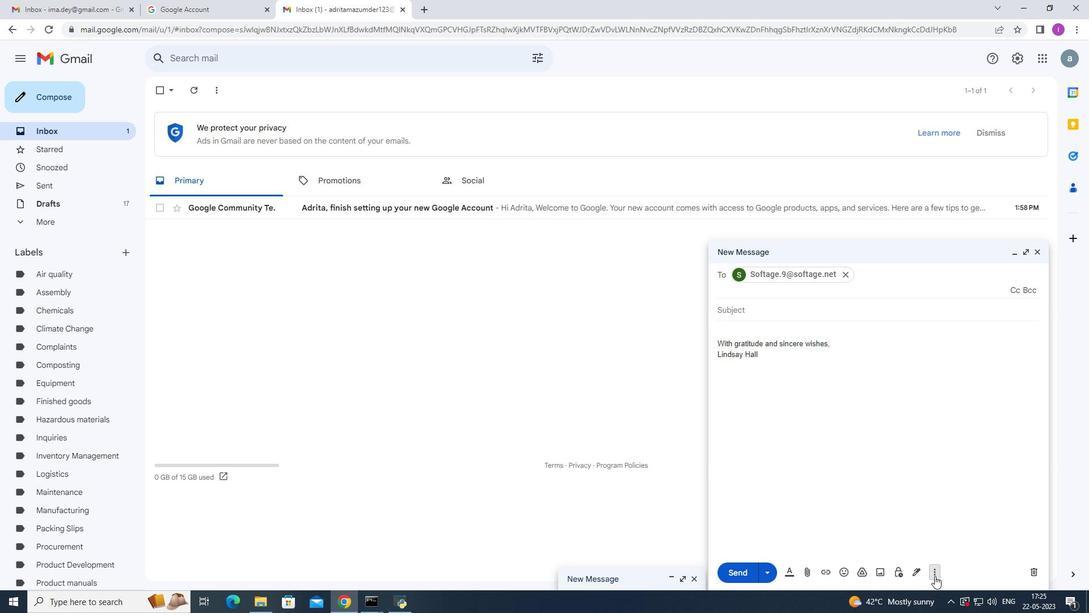 
Action: Mouse moved to (972, 467)
Screenshot: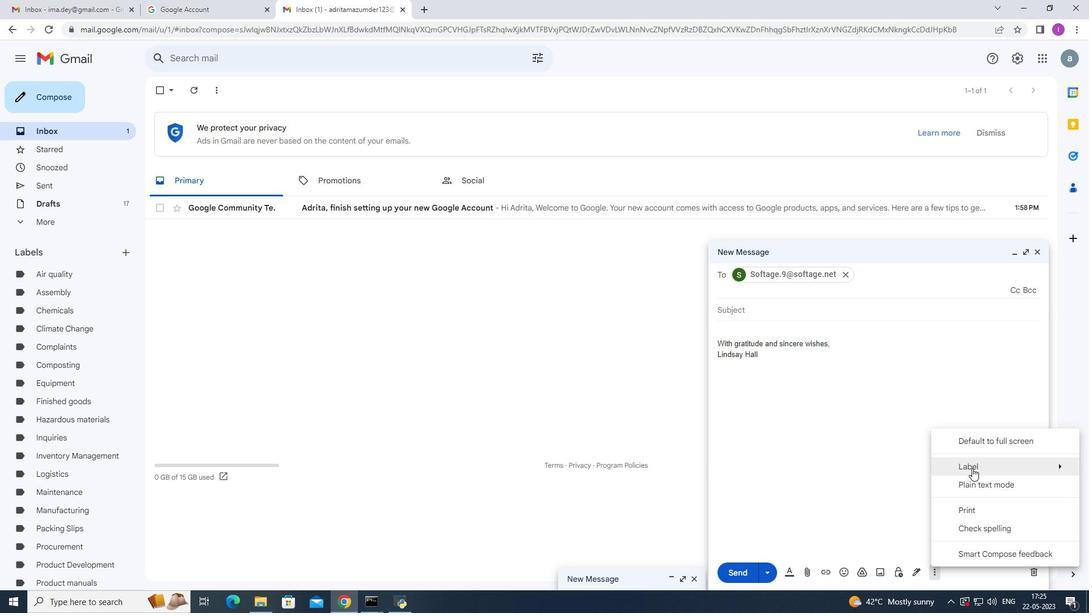 
Action: Mouse pressed left at (972, 467)
Screenshot: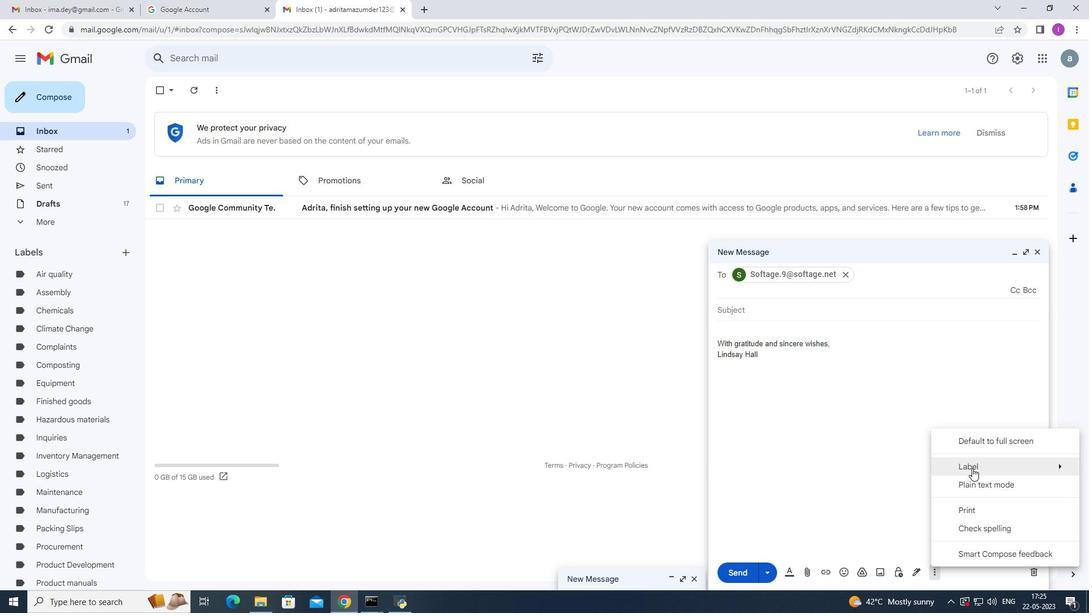 
Action: Mouse moved to (743, 467)
Screenshot: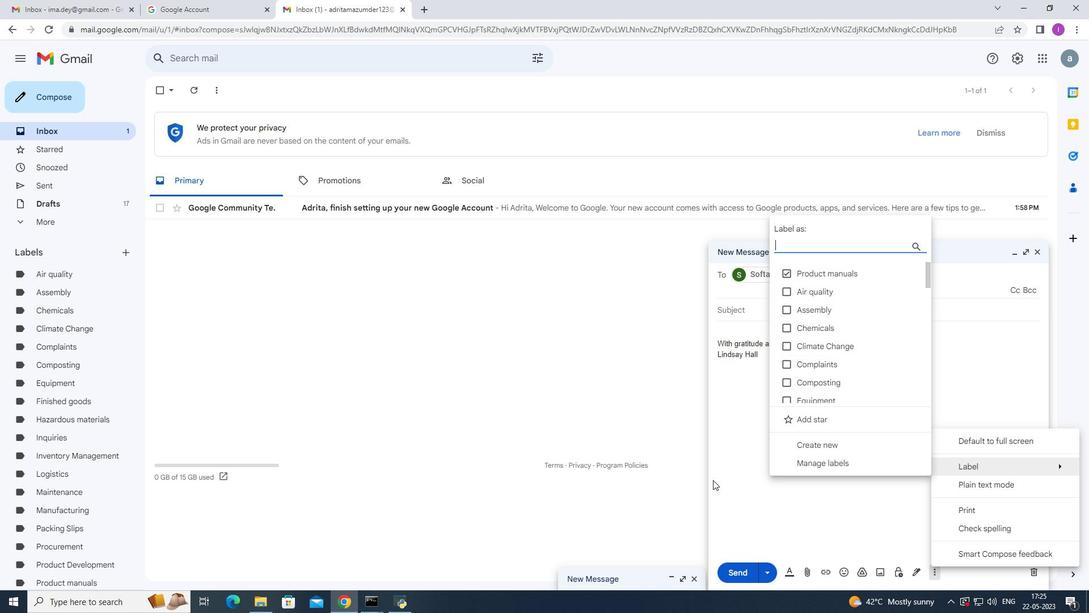 
Action: Mouse pressed left at (743, 467)
Screenshot: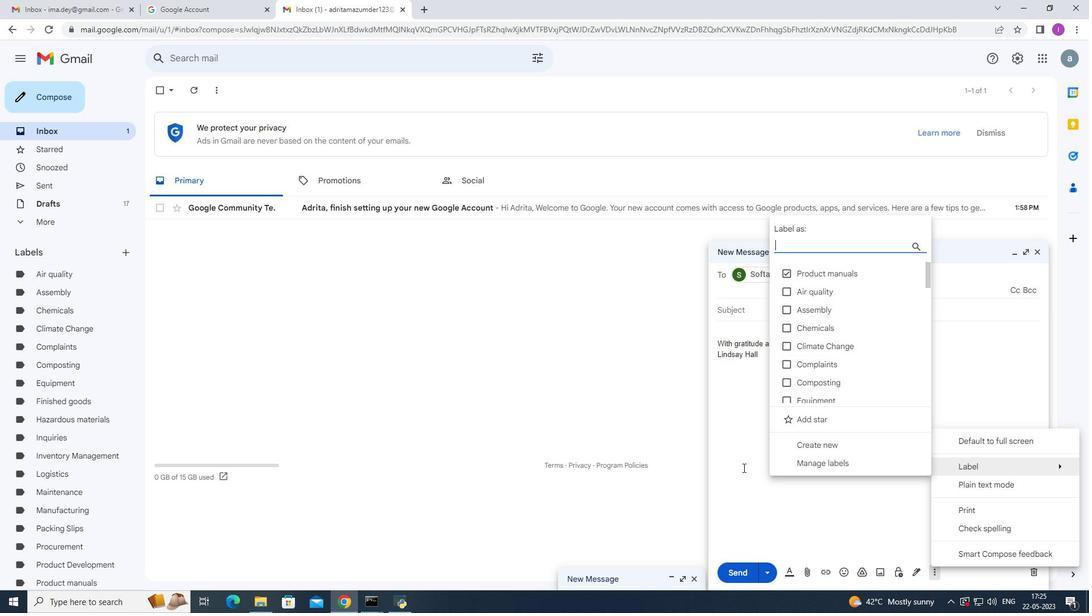 
Action: Mouse moved to (761, 501)
Screenshot: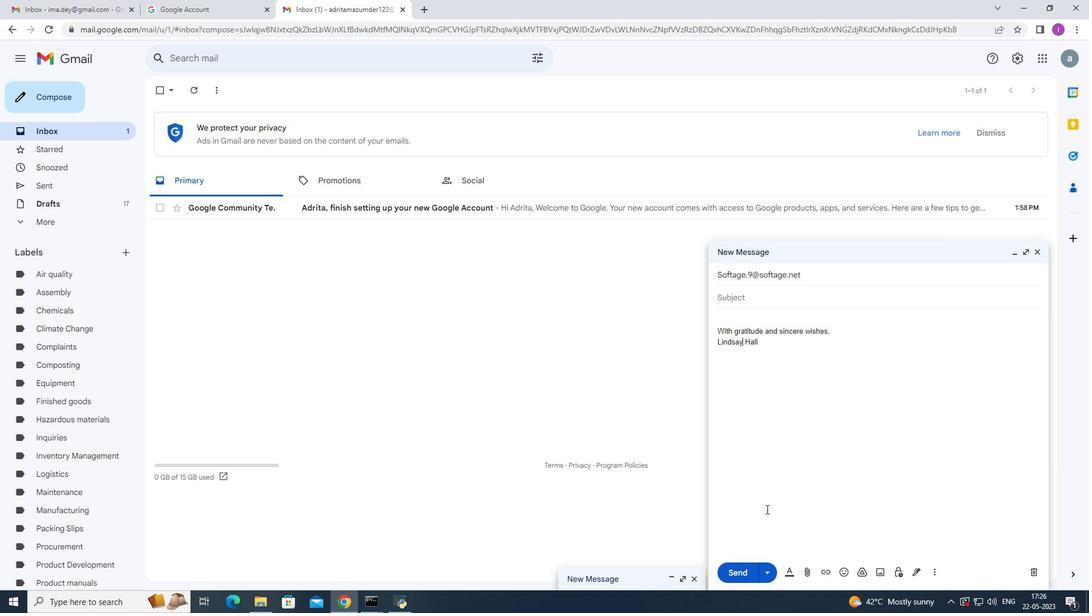 
